 Task: Look for space in Kubinka, Russia from 7th July, 2023 to 15th July, 2023 for 6 adults in price range Rs.15000 to Rs.20000. Place can be entire place with 3 bedrooms having 3 beds and 3 bathrooms. Property type can be house, flat, guest house. Booking option can be shelf check-in. Required host language is English.
Action: Mouse moved to (427, 80)
Screenshot: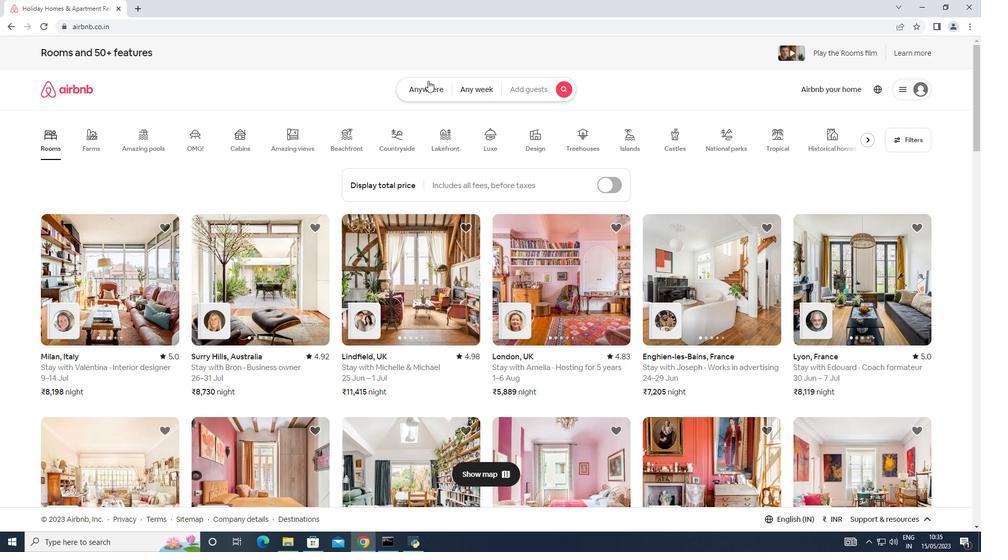 
Action: Mouse pressed left at (427, 80)
Screenshot: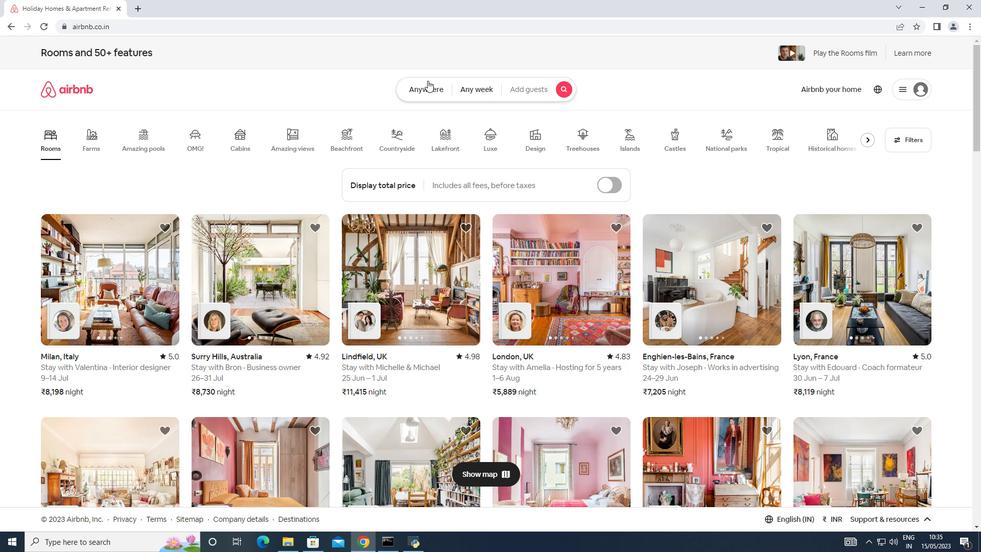 
Action: Mouse moved to (373, 118)
Screenshot: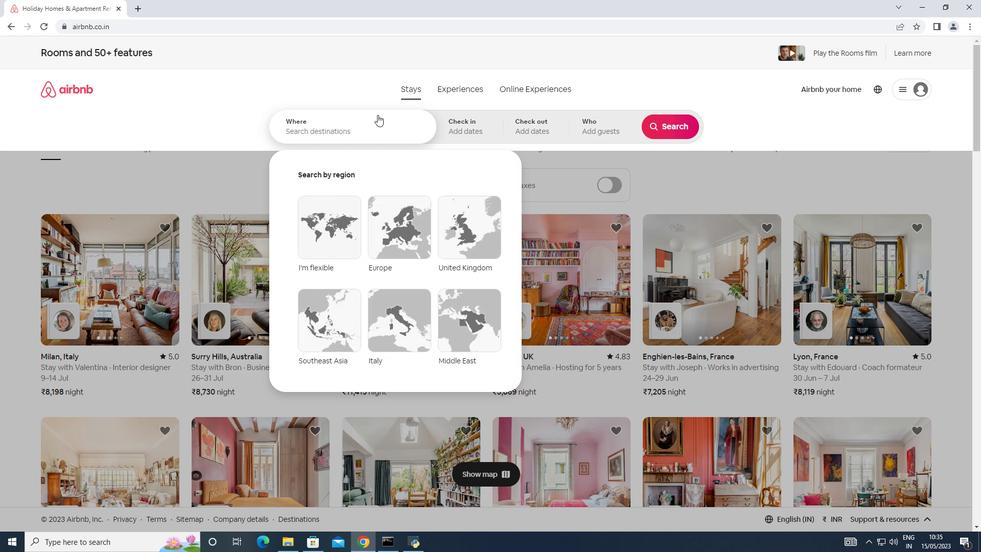 
Action: Mouse pressed left at (373, 118)
Screenshot: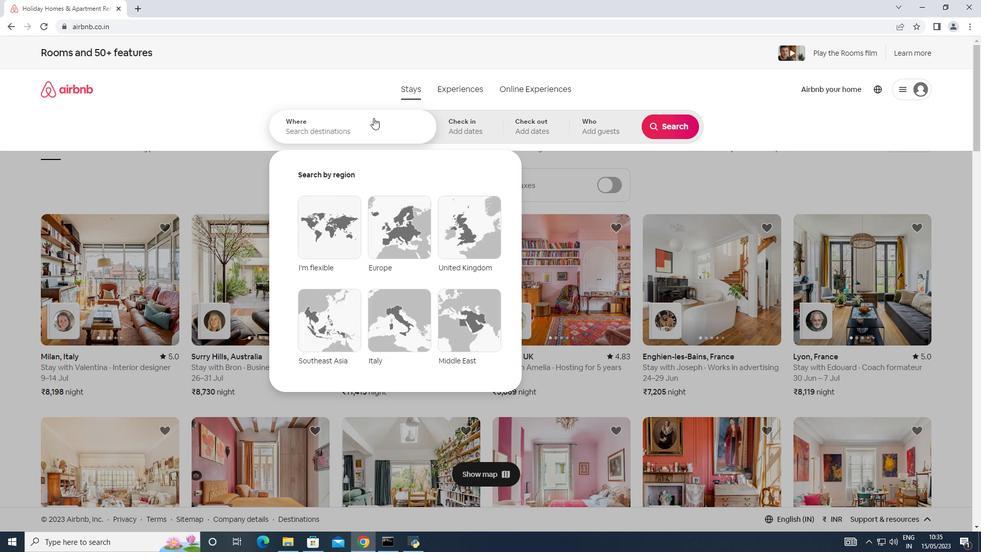 
Action: Mouse moved to (373, 118)
Screenshot: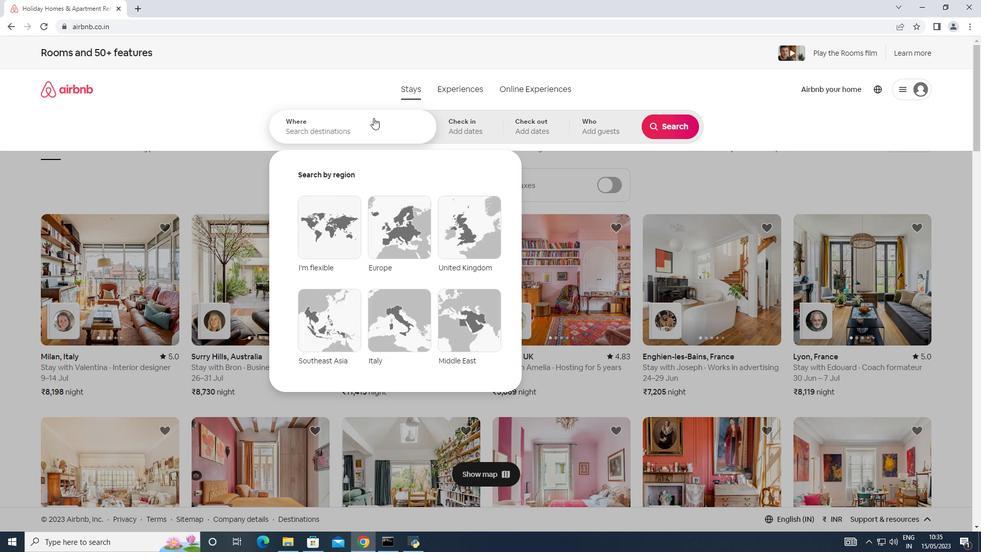 
Action: Key pressed <Key.shift>Kubinka,<Key.shift>Russia
Screenshot: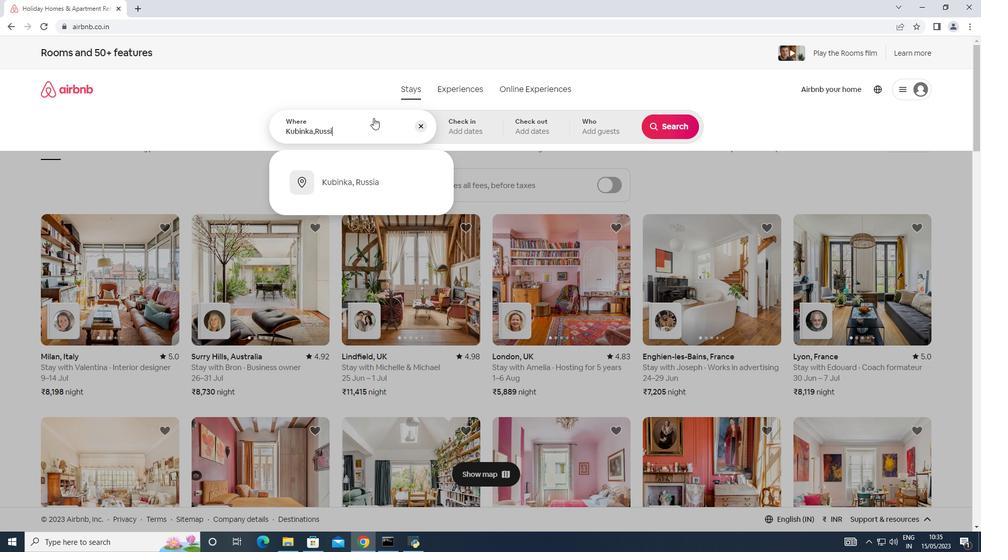 
Action: Mouse moved to (473, 128)
Screenshot: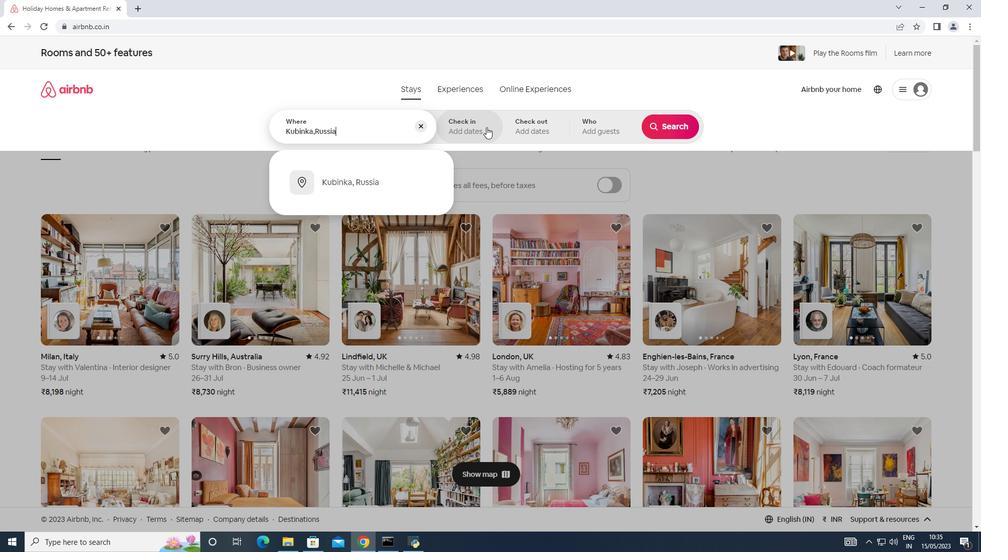 
Action: Mouse pressed left at (473, 128)
Screenshot: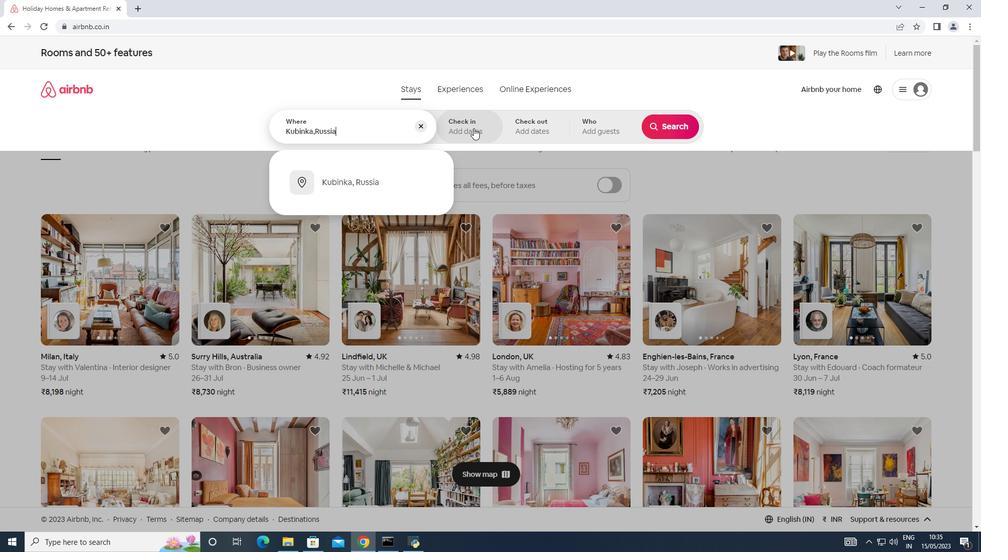 
Action: Mouse moved to (667, 210)
Screenshot: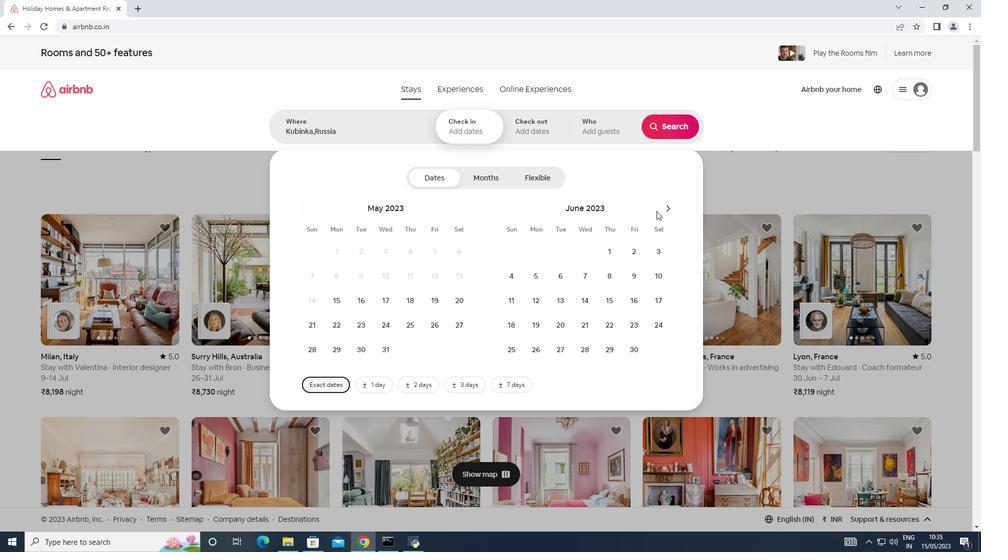 
Action: Mouse pressed left at (667, 210)
Screenshot: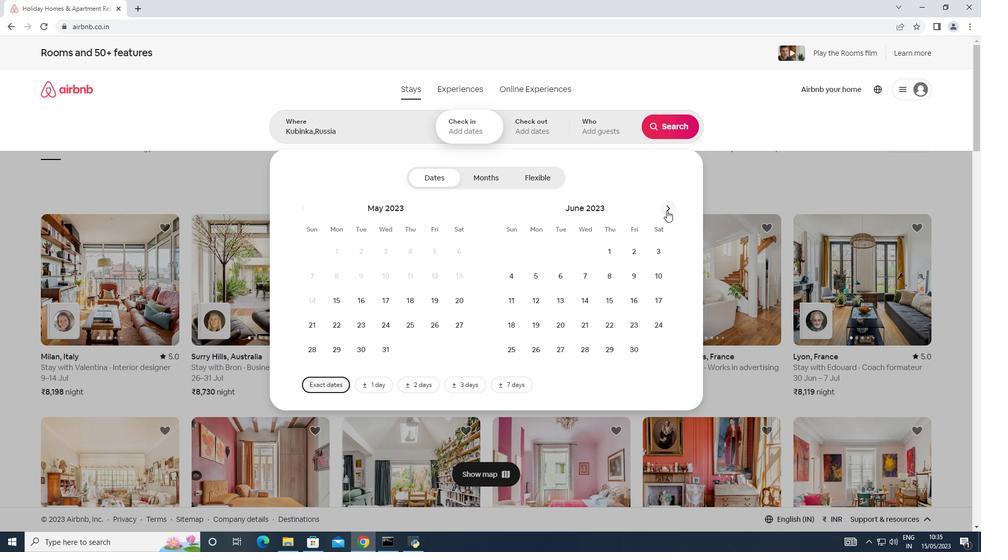 
Action: Mouse moved to (628, 270)
Screenshot: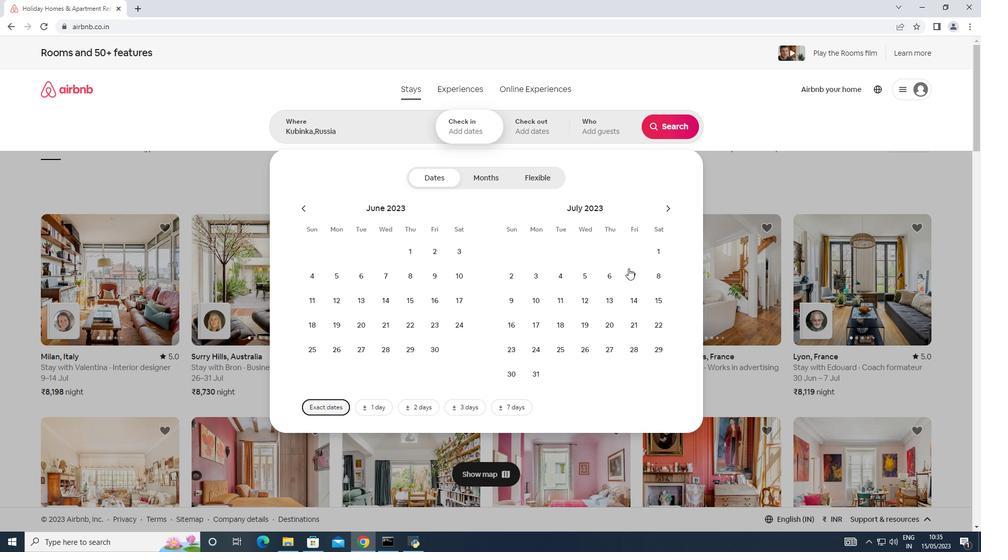 
Action: Mouse pressed left at (628, 270)
Screenshot: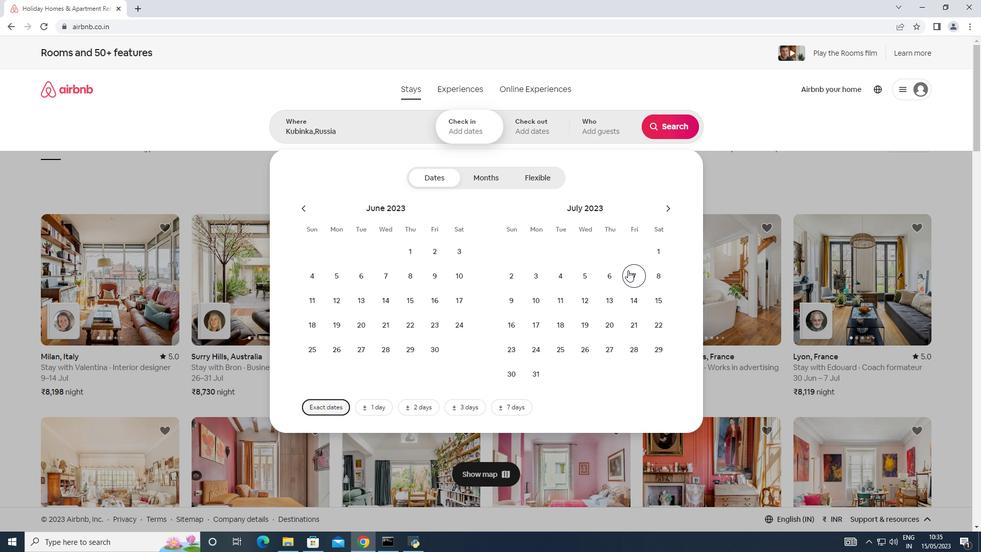 
Action: Mouse moved to (655, 301)
Screenshot: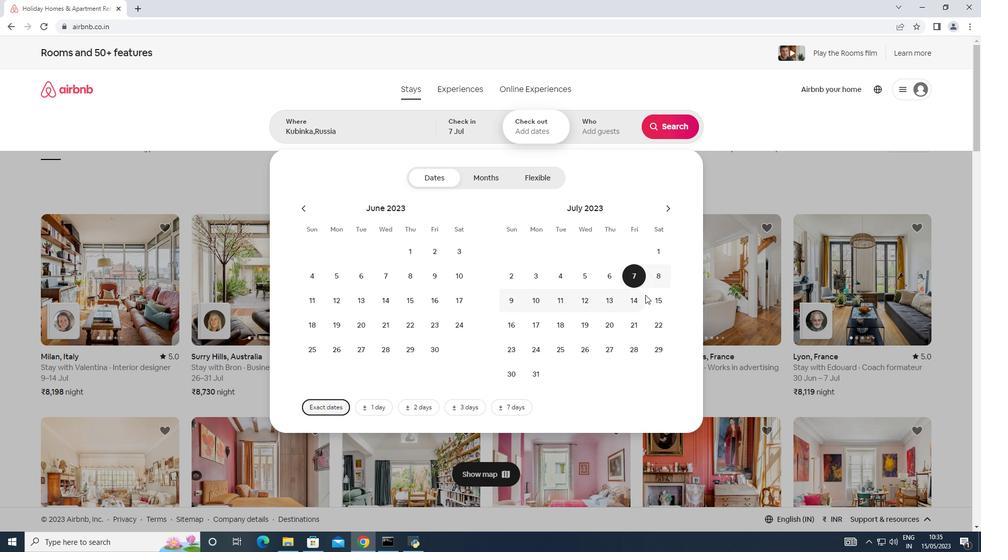 
Action: Mouse pressed left at (655, 301)
Screenshot: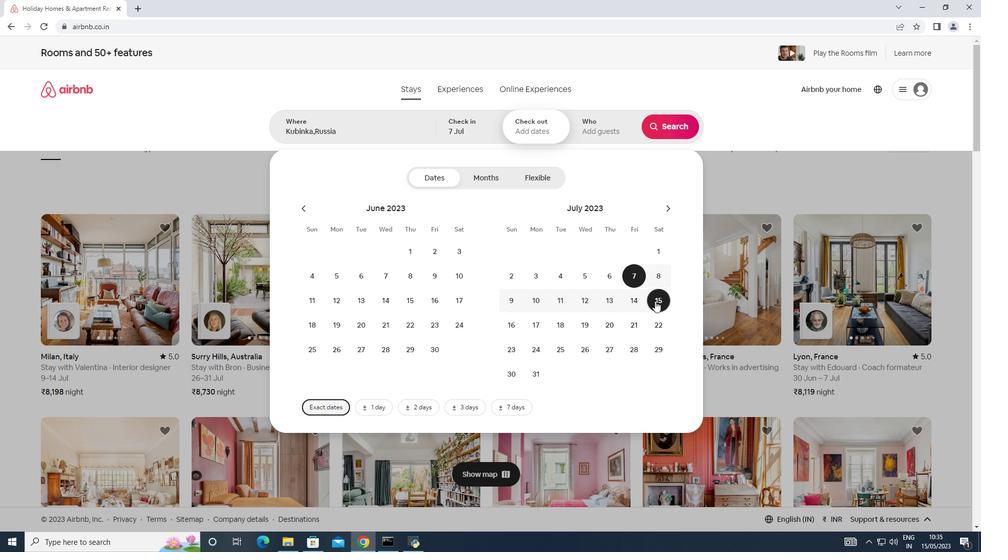 
Action: Mouse moved to (612, 133)
Screenshot: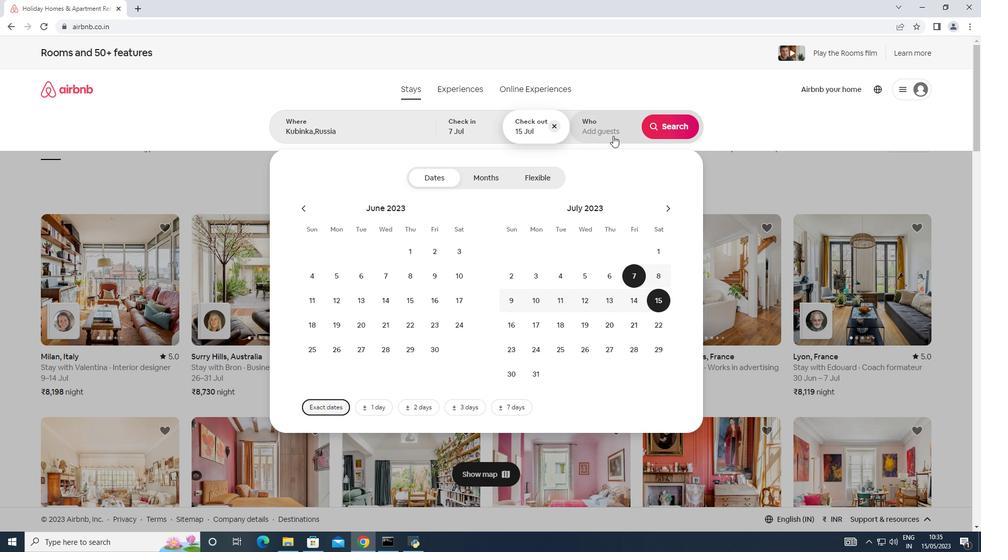 
Action: Mouse pressed left at (612, 133)
Screenshot: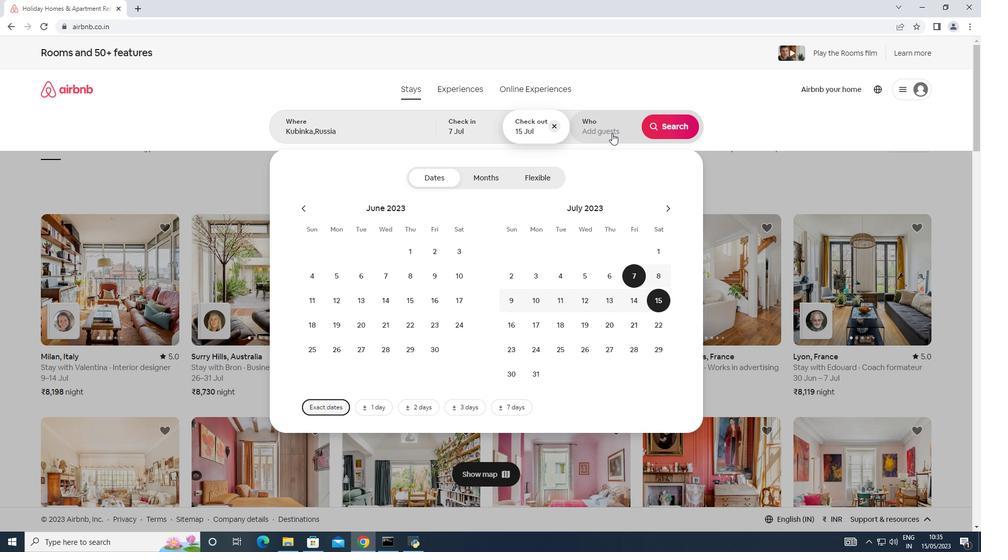 
Action: Mouse moved to (674, 185)
Screenshot: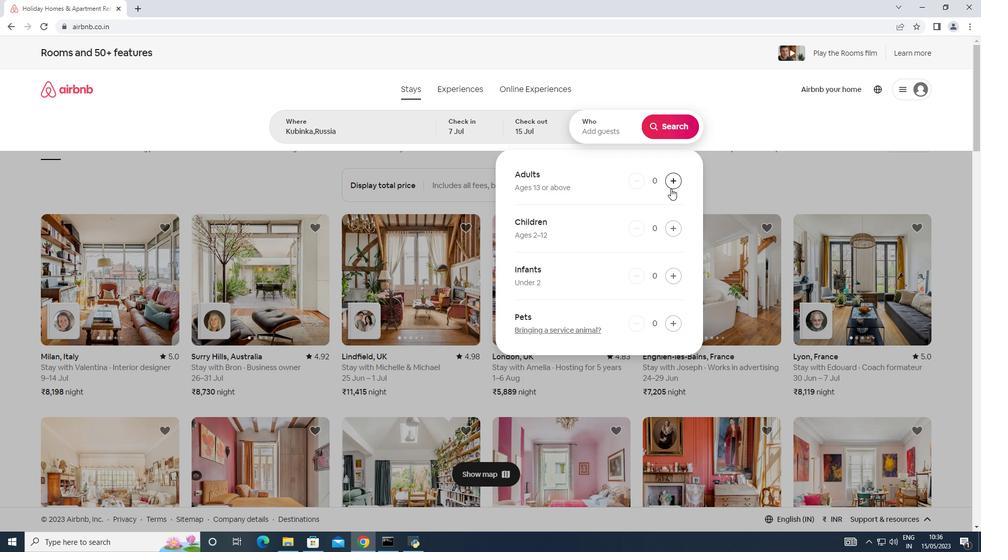 
Action: Mouse pressed left at (674, 185)
Screenshot: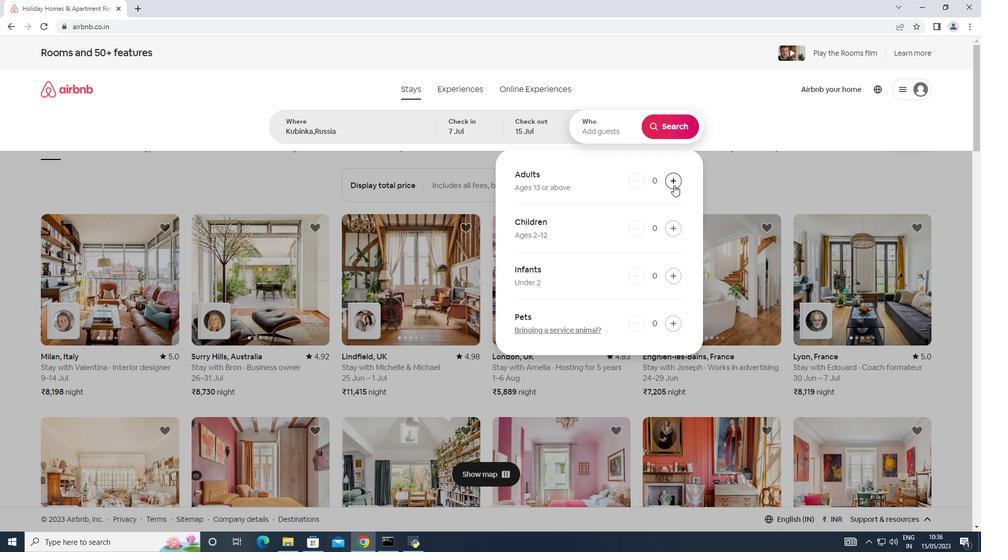 
Action: Mouse pressed left at (674, 185)
Screenshot: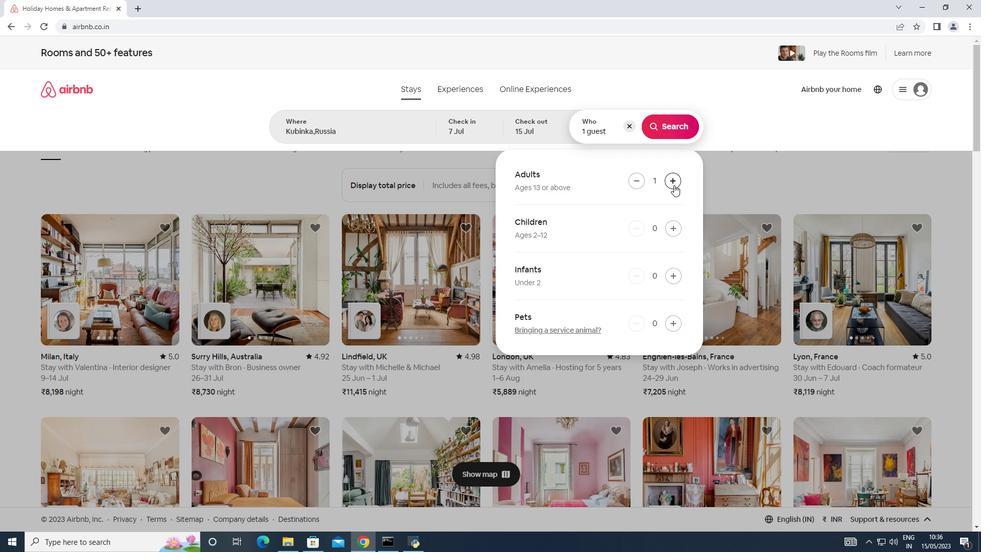 
Action: Mouse pressed left at (674, 185)
Screenshot: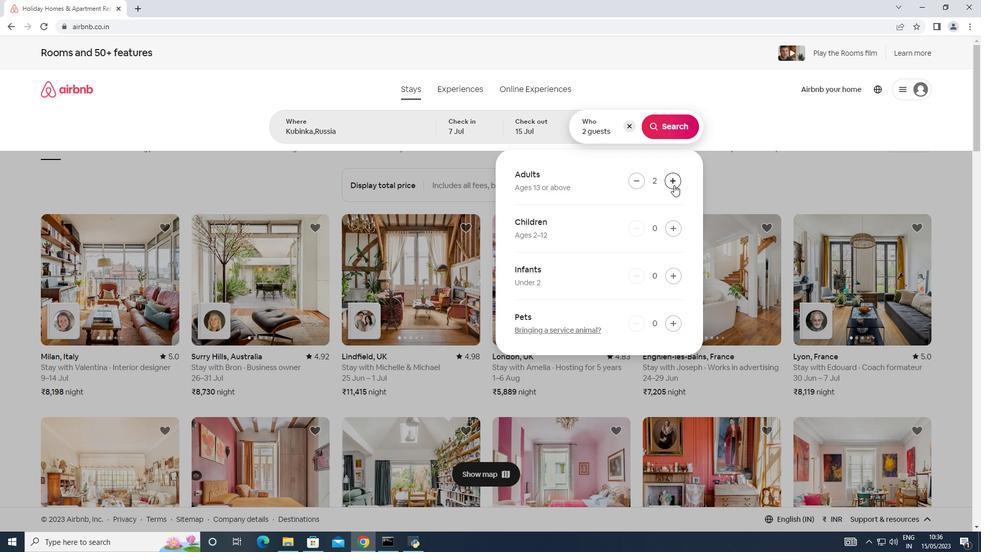 
Action: Mouse pressed left at (674, 185)
Screenshot: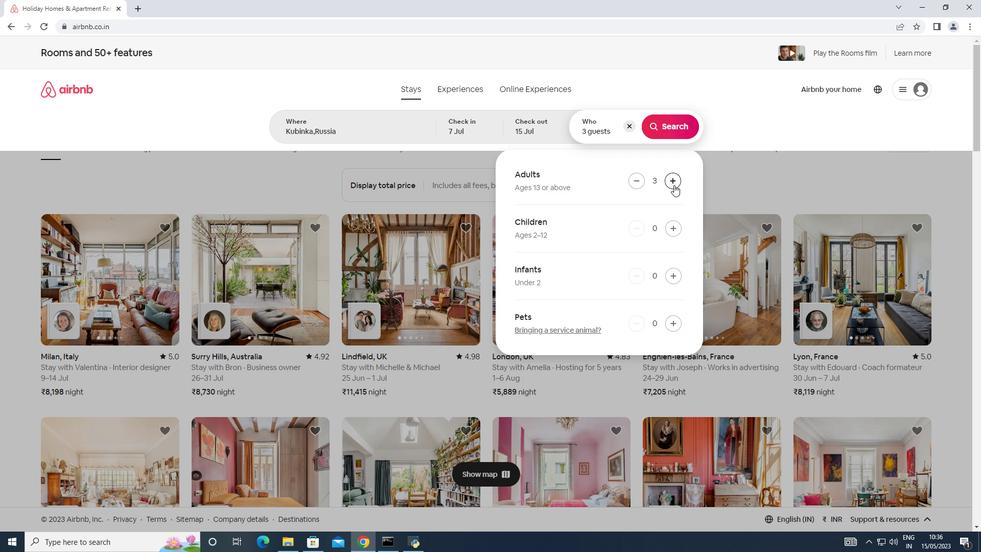 
Action: Mouse pressed left at (674, 185)
Screenshot: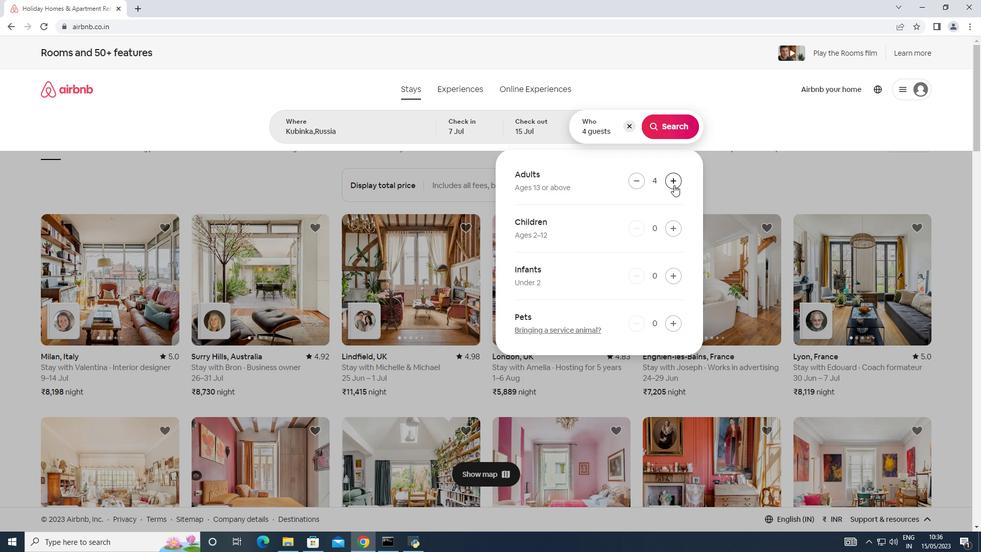 
Action: Mouse pressed left at (674, 185)
Screenshot: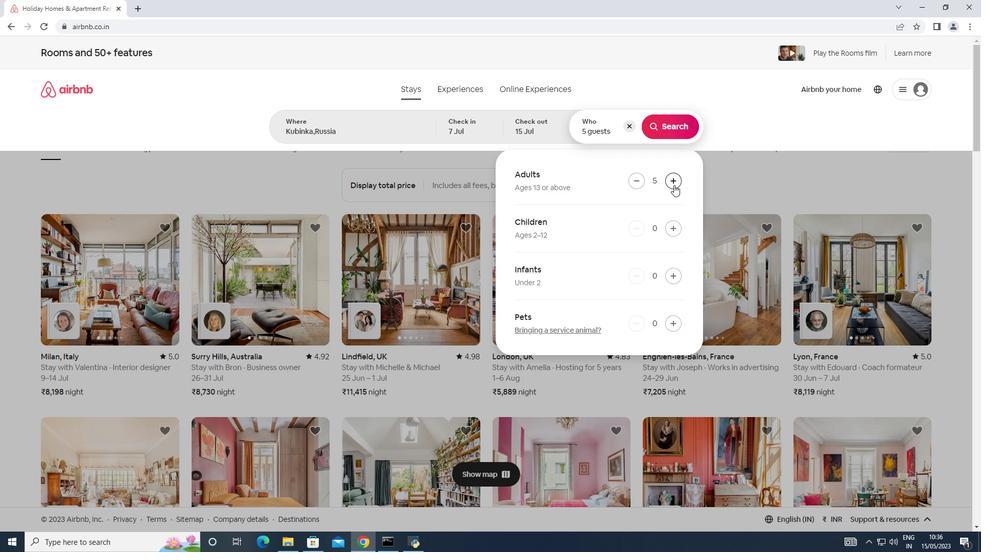 
Action: Mouse moved to (669, 126)
Screenshot: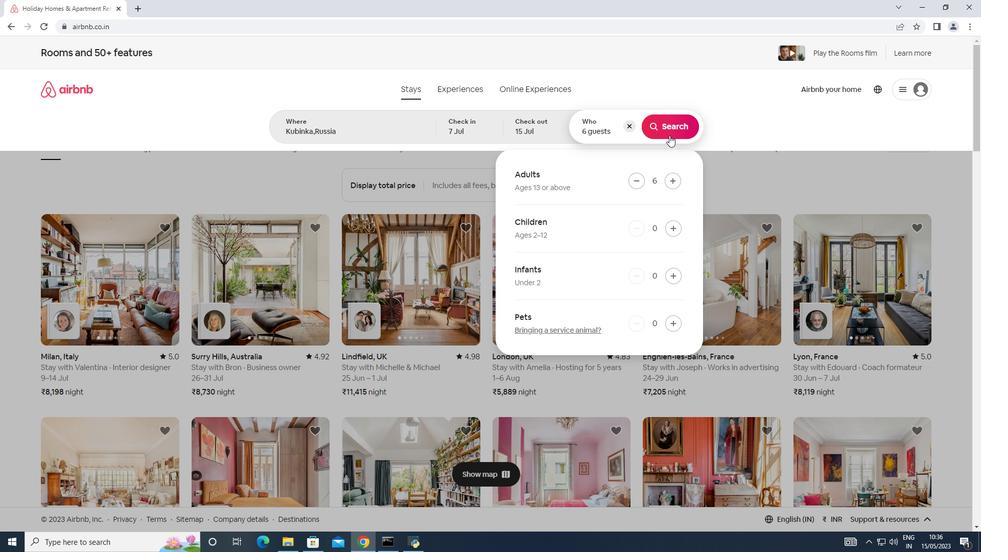 
Action: Mouse pressed left at (669, 126)
Screenshot: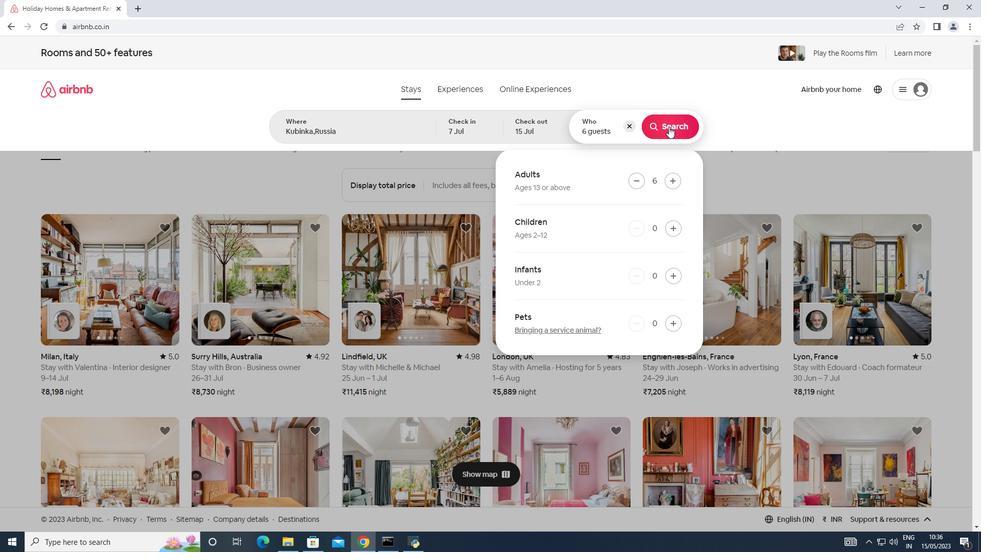 
Action: Mouse moved to (932, 91)
Screenshot: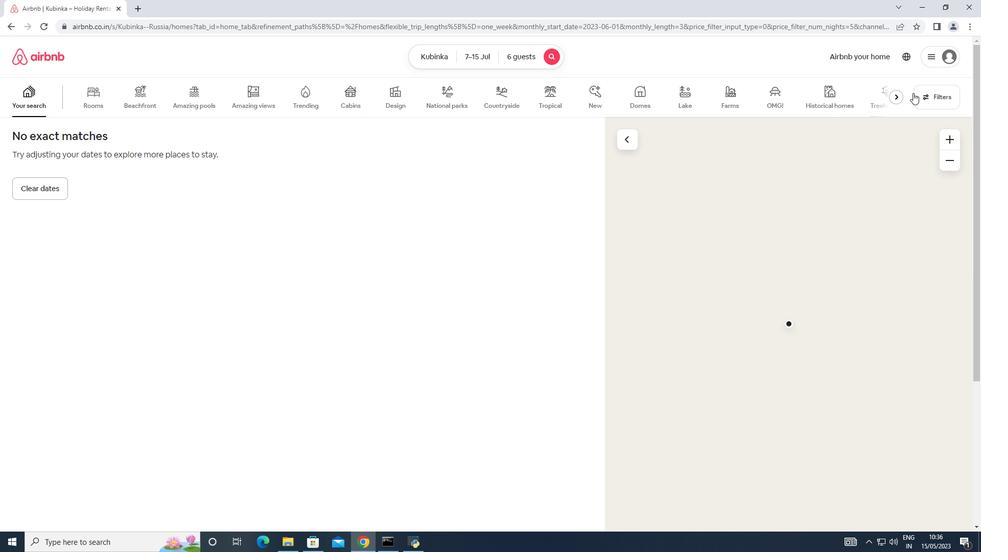
Action: Mouse pressed left at (932, 91)
Screenshot: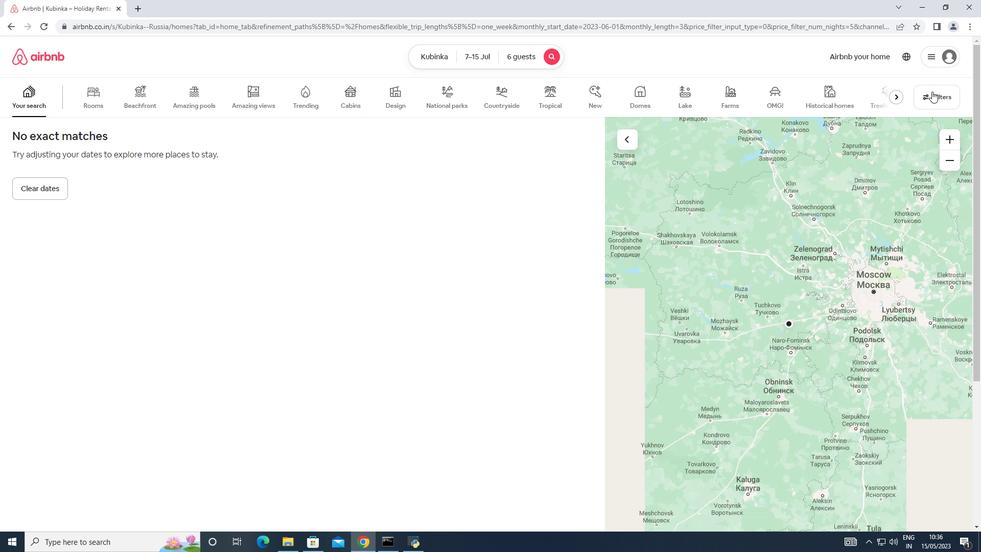 
Action: Mouse moved to (357, 350)
Screenshot: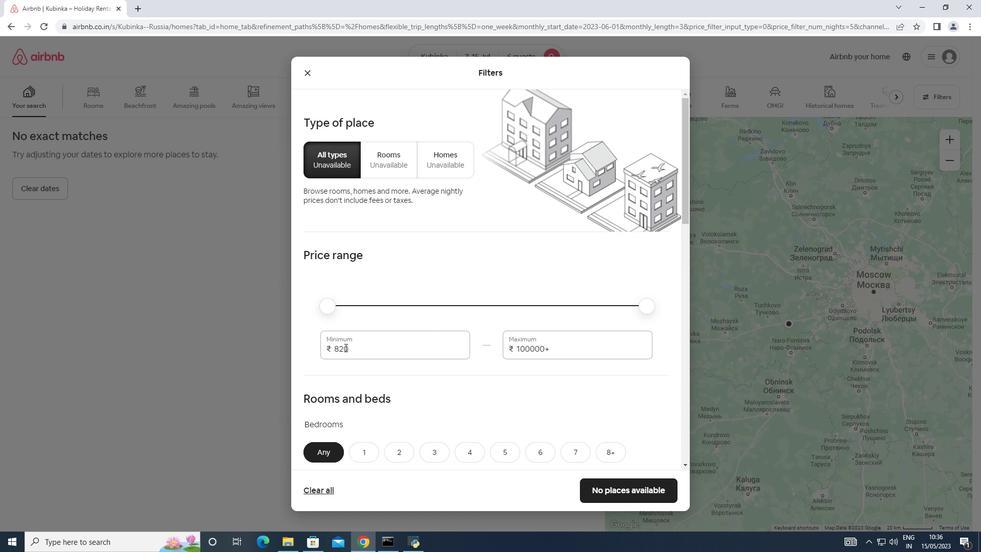 
Action: Mouse pressed left at (357, 350)
Screenshot: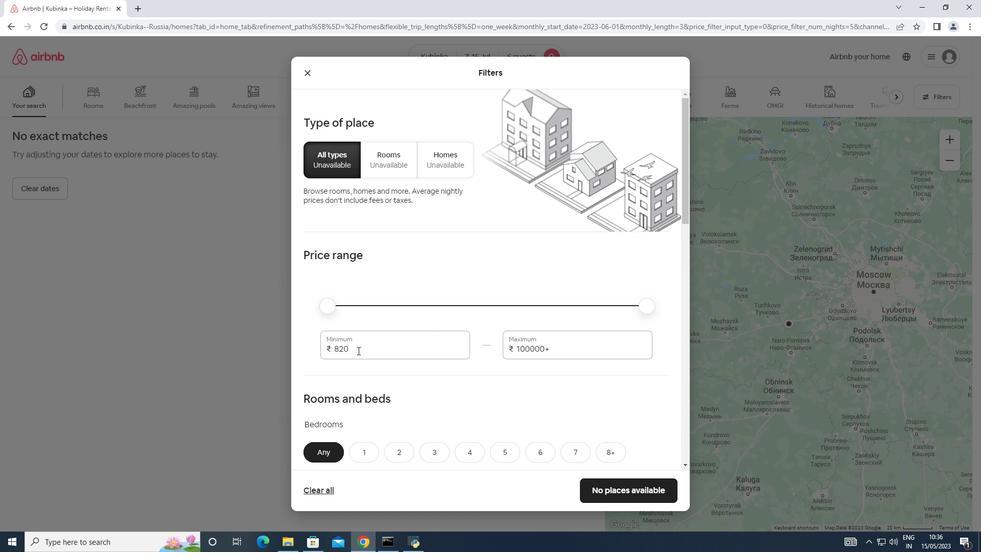 
Action: Mouse moved to (324, 350)
Screenshot: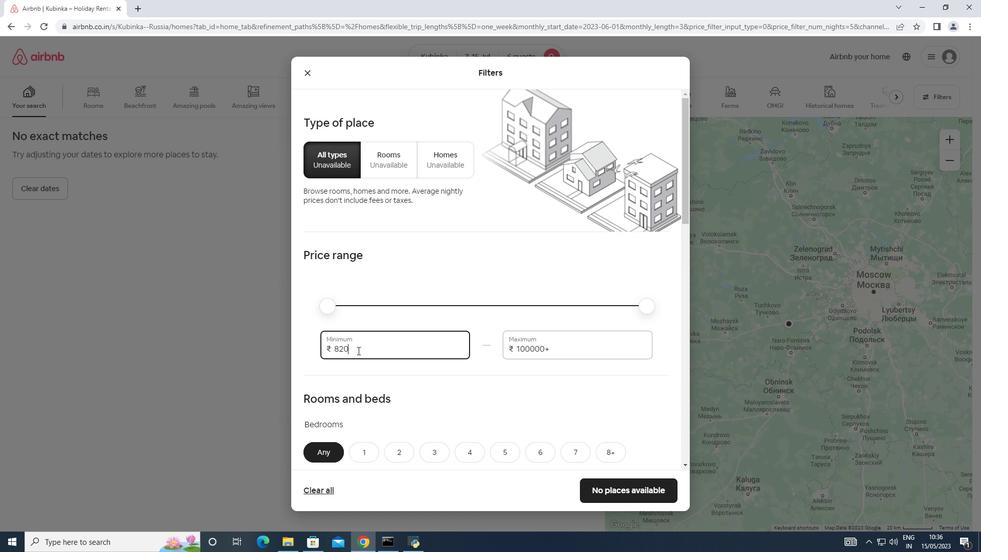 
Action: Key pressed 15000
Screenshot: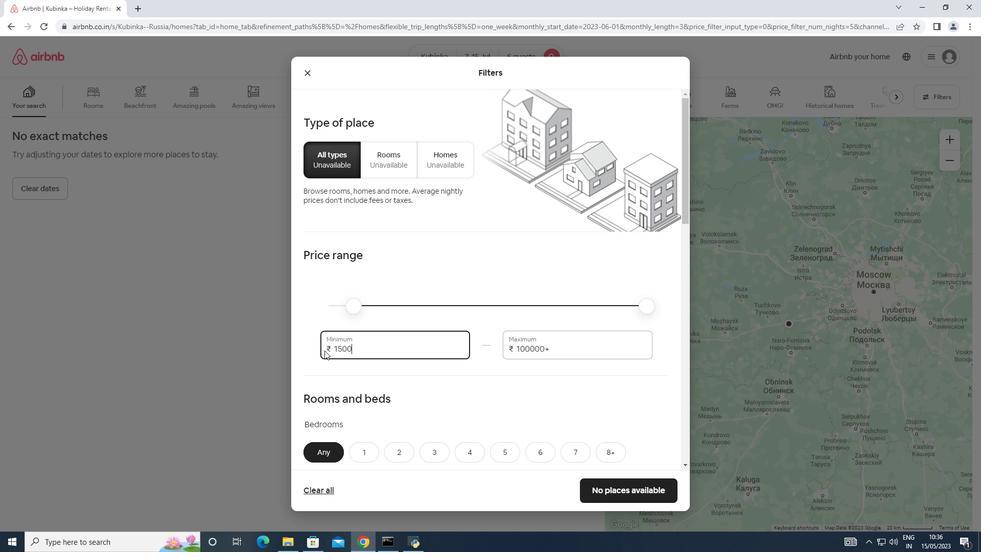 
Action: Mouse moved to (561, 352)
Screenshot: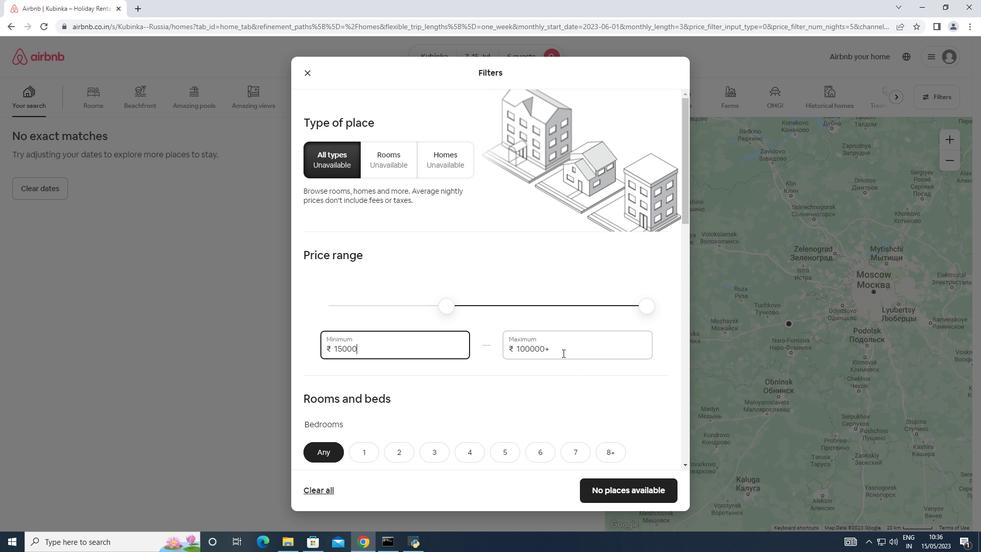 
Action: Mouse pressed left at (561, 352)
Screenshot: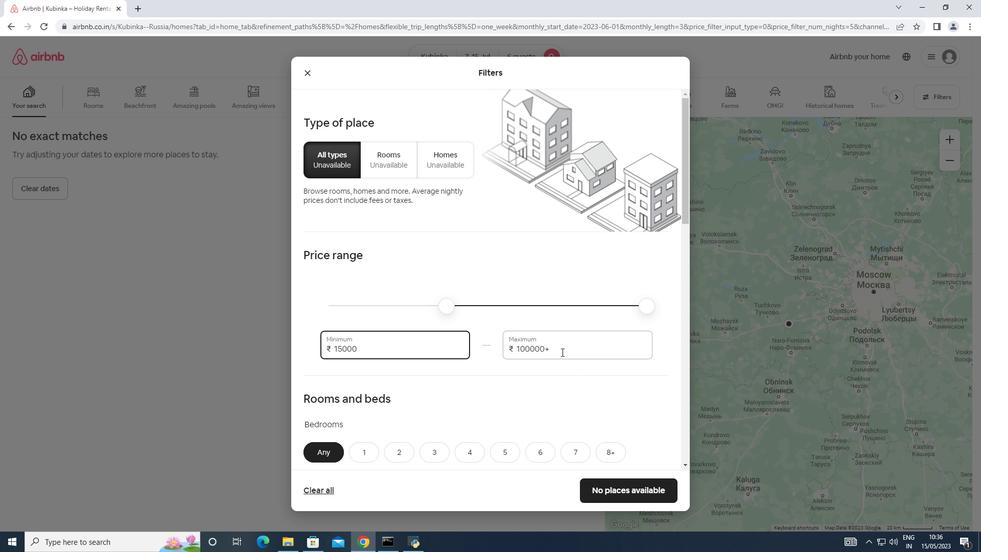 
Action: Mouse moved to (507, 351)
Screenshot: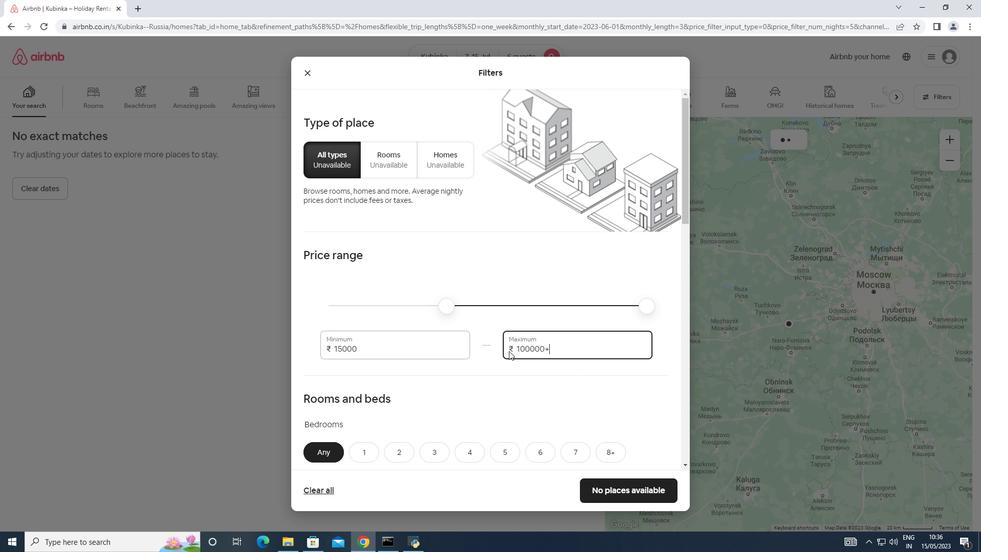 
Action: Mouse pressed left at (507, 351)
Screenshot: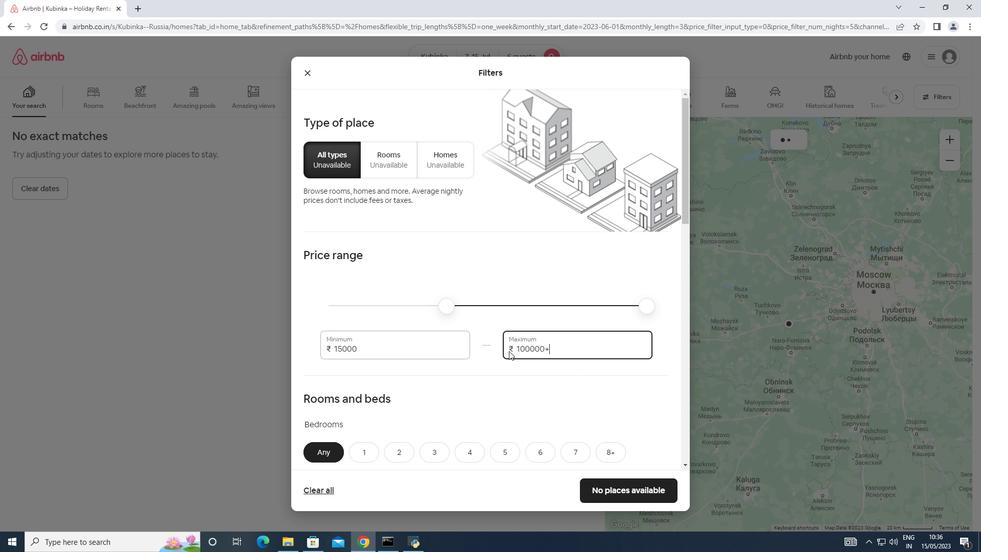 
Action: Key pressed 20000
Screenshot: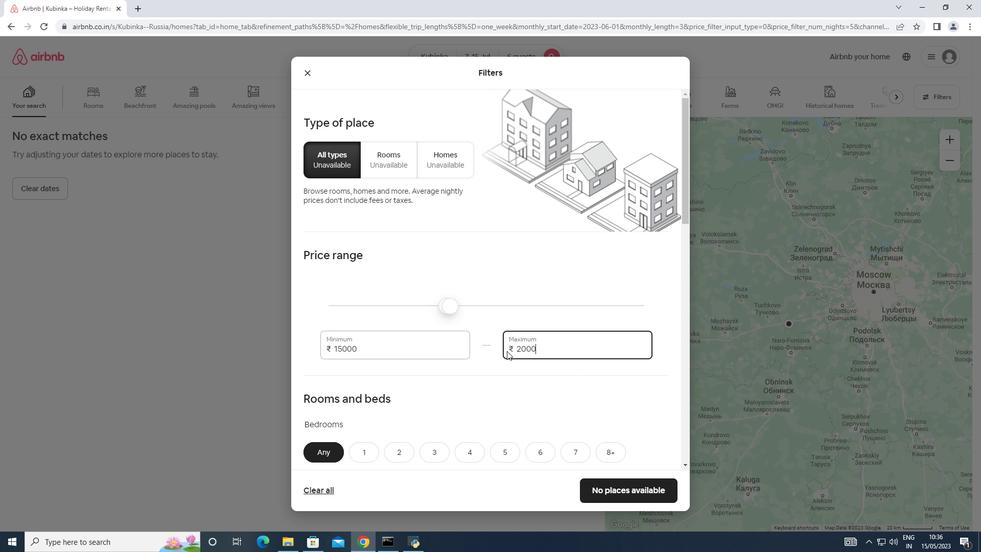 
Action: Mouse scrolled (507, 350) with delta (0, 0)
Screenshot: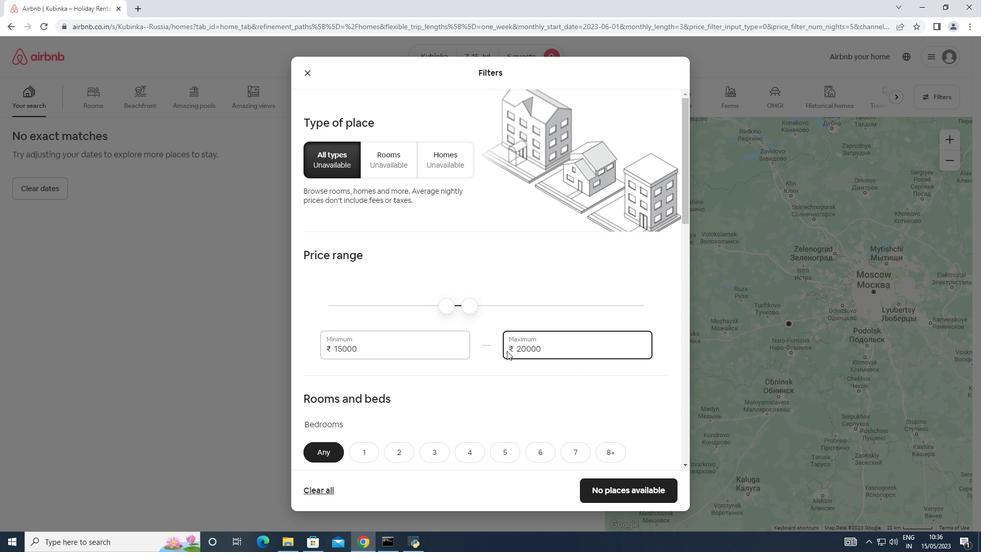 
Action: Mouse scrolled (507, 350) with delta (0, 0)
Screenshot: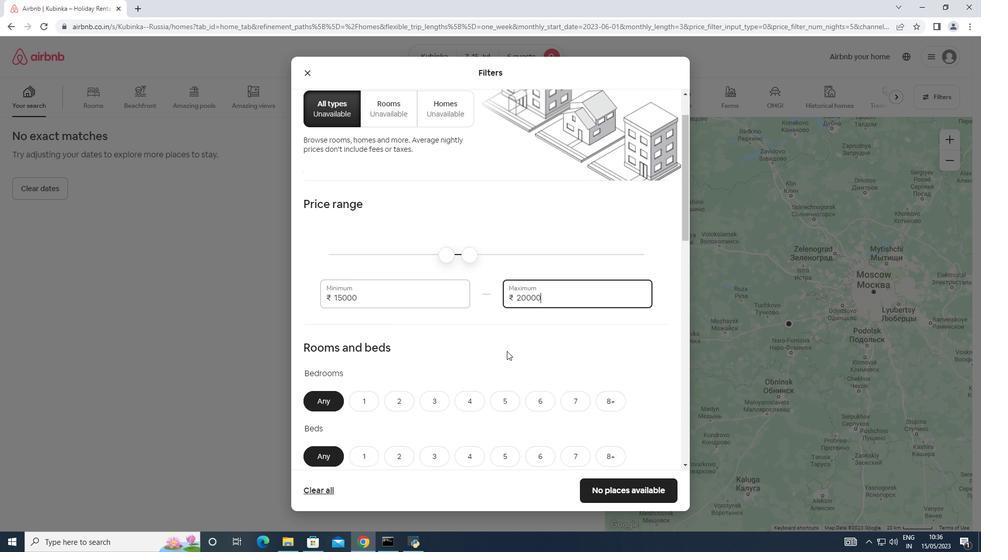 
Action: Mouse scrolled (507, 350) with delta (0, 0)
Screenshot: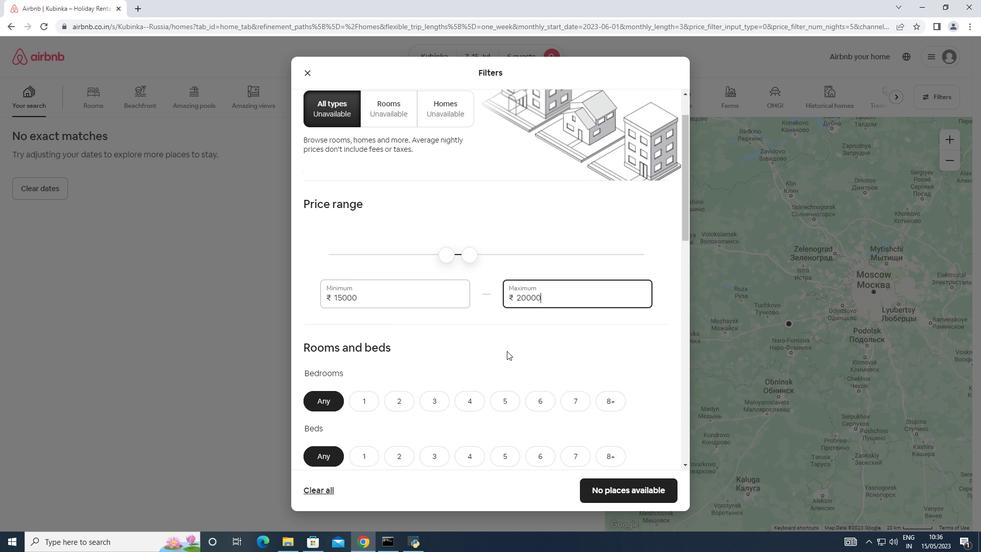 
Action: Mouse scrolled (507, 350) with delta (0, 0)
Screenshot: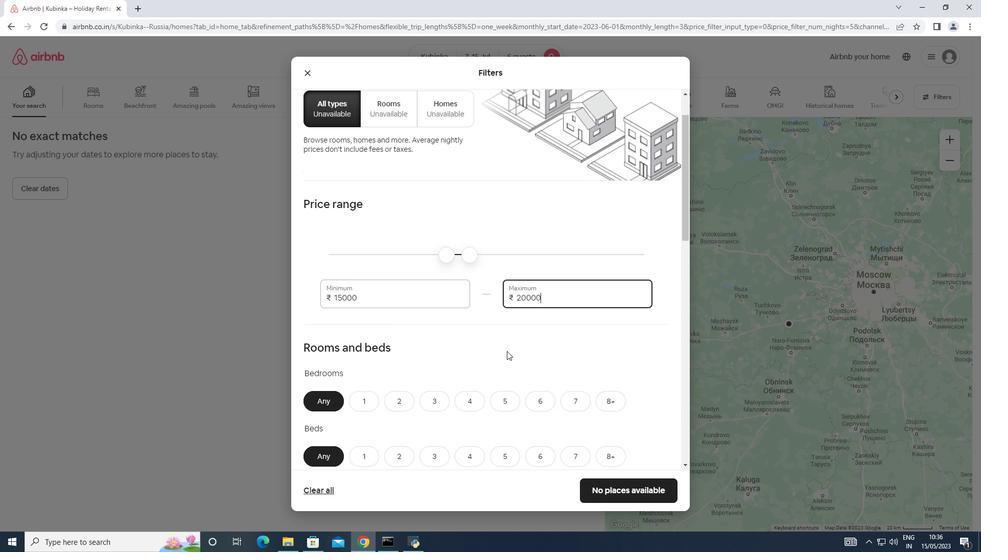 
Action: Mouse moved to (441, 247)
Screenshot: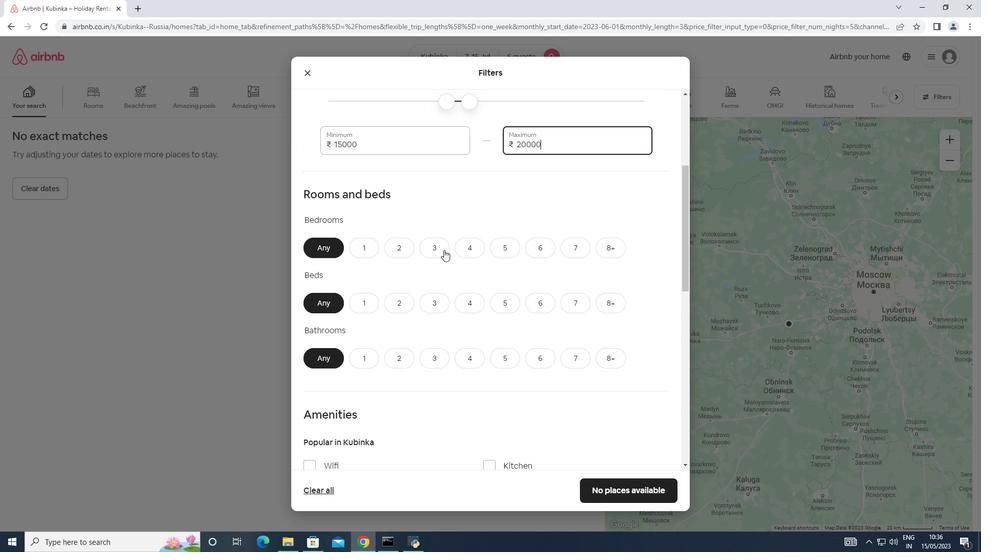 
Action: Mouse pressed left at (441, 247)
Screenshot: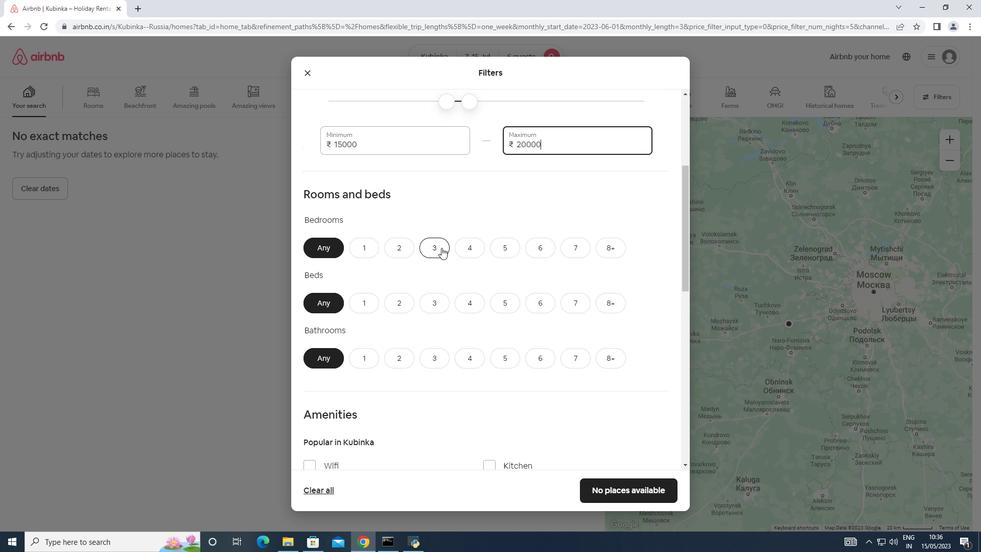 
Action: Mouse moved to (429, 293)
Screenshot: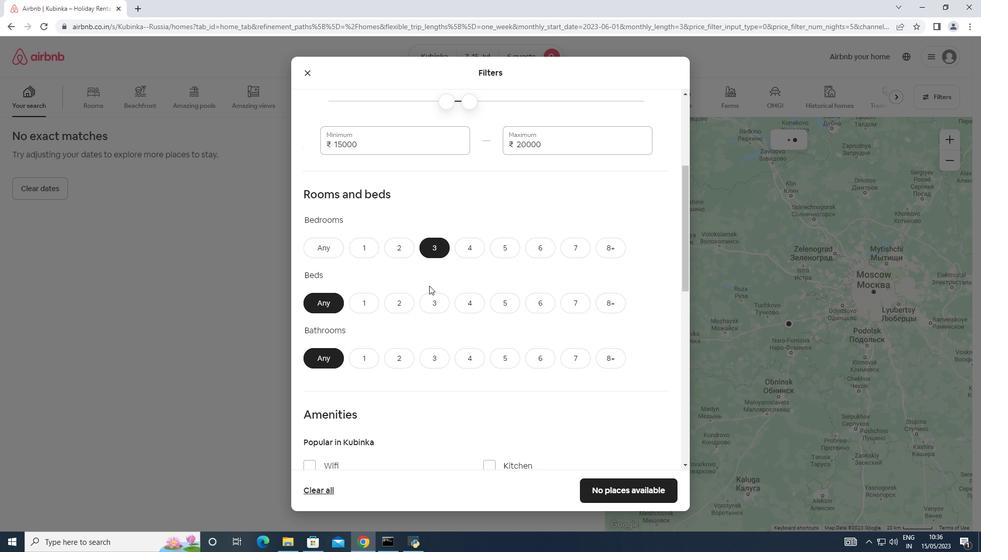 
Action: Mouse pressed left at (429, 293)
Screenshot: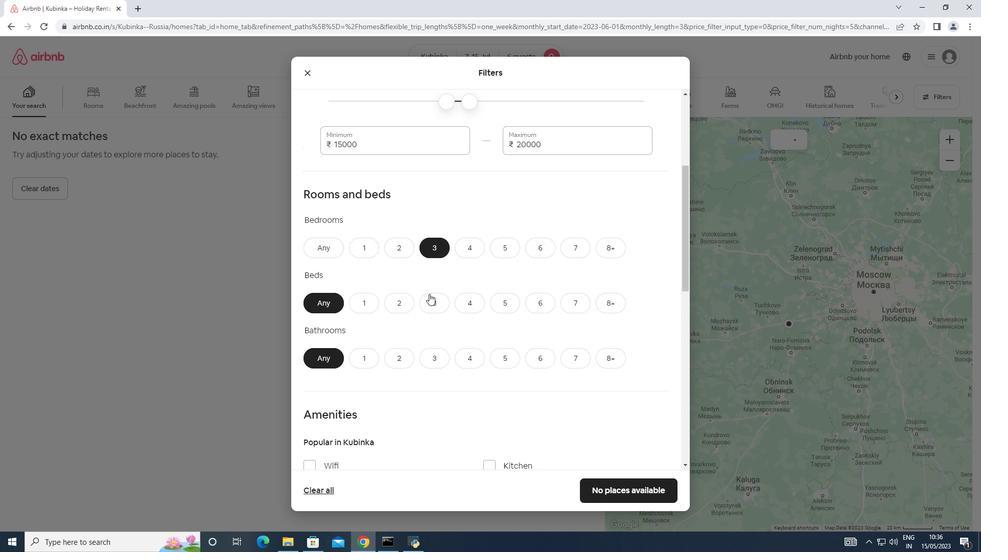 
Action: Mouse moved to (434, 351)
Screenshot: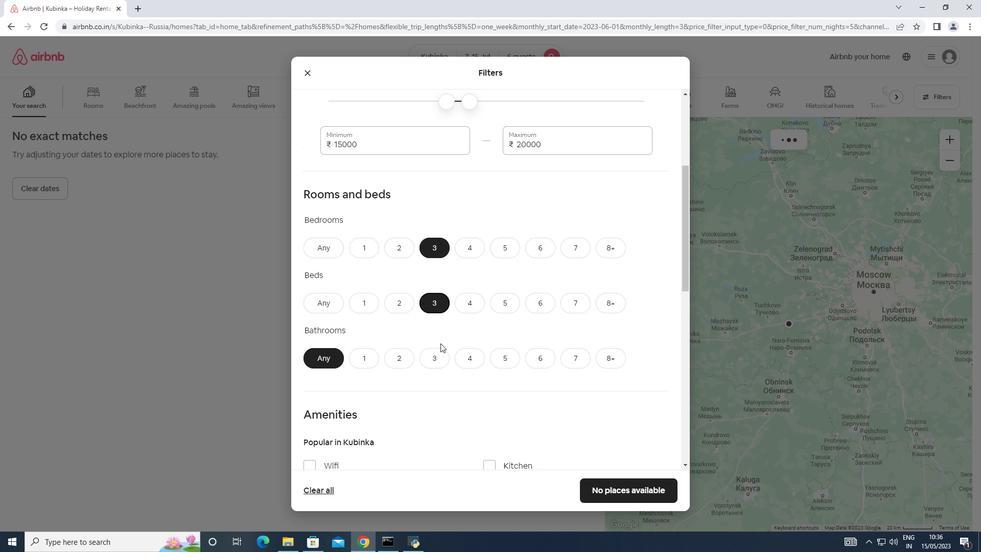 
Action: Mouse pressed left at (434, 351)
Screenshot: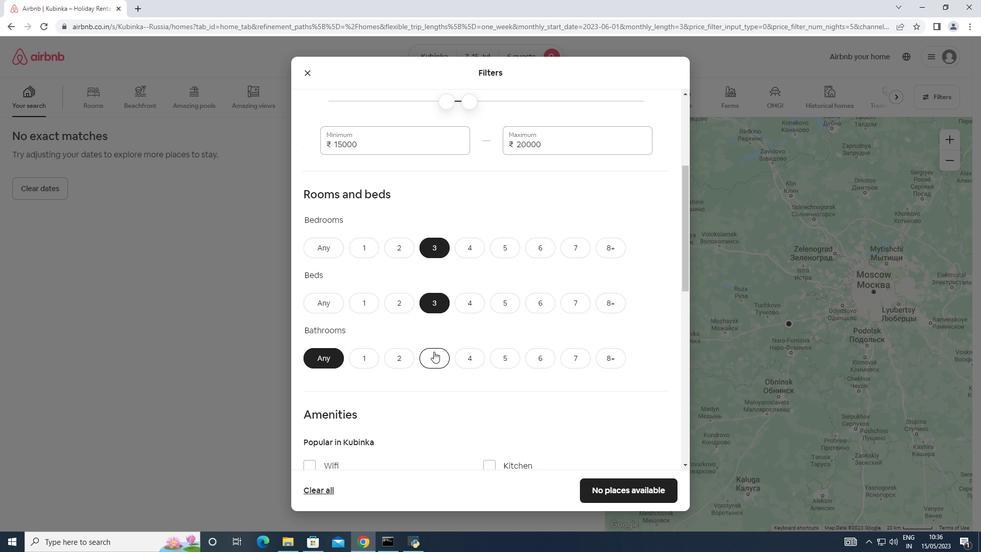 
Action: Mouse scrolled (434, 351) with delta (0, 0)
Screenshot: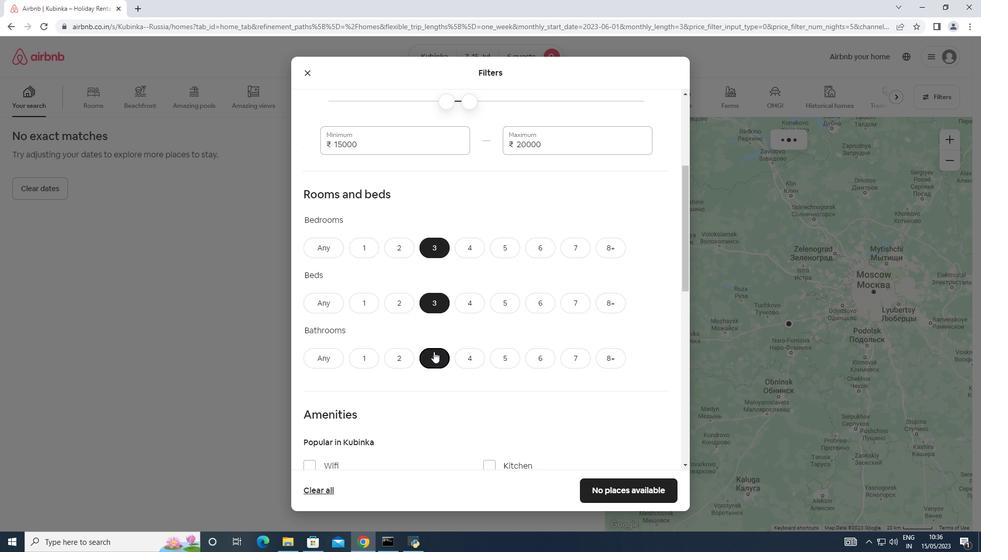
Action: Mouse scrolled (434, 351) with delta (0, 0)
Screenshot: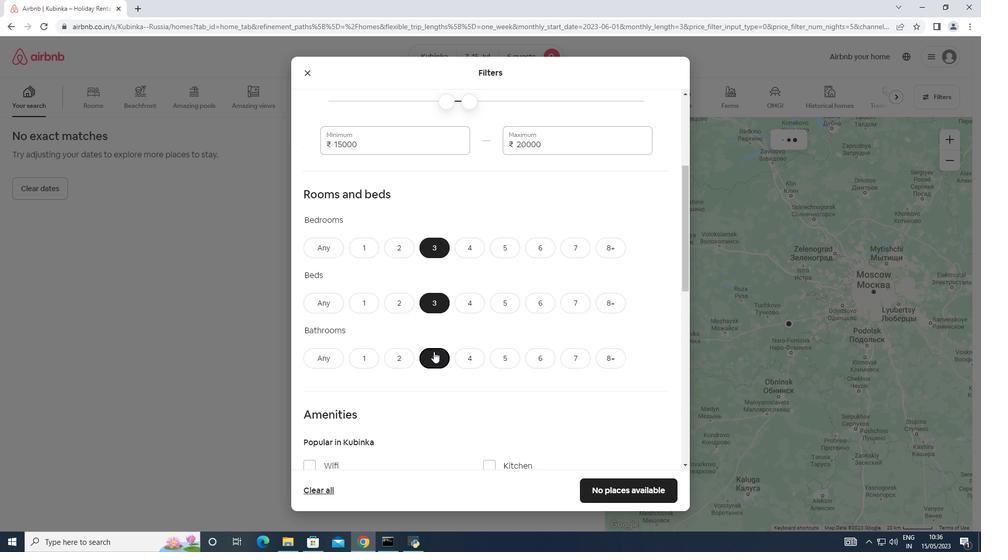 
Action: Mouse scrolled (434, 351) with delta (0, 0)
Screenshot: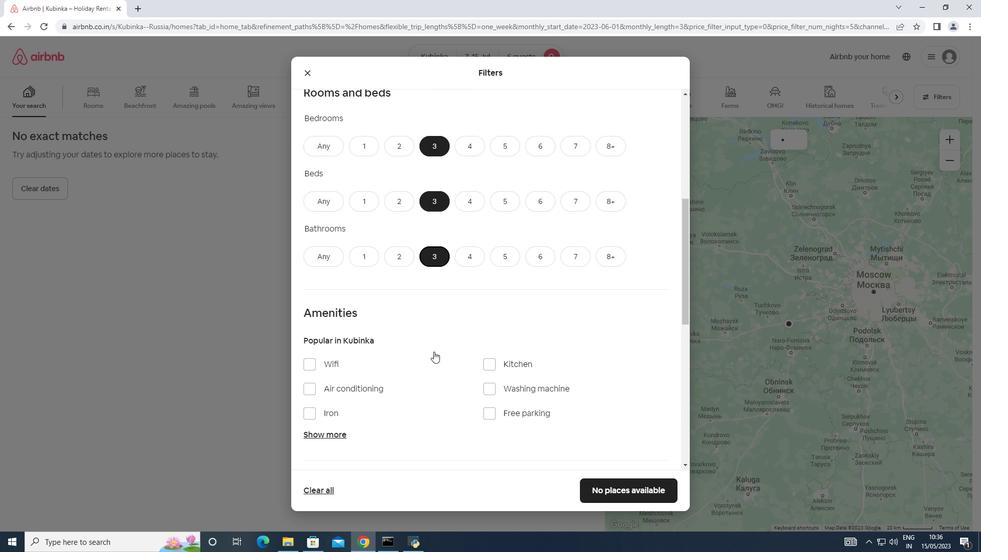 
Action: Mouse scrolled (434, 351) with delta (0, 0)
Screenshot: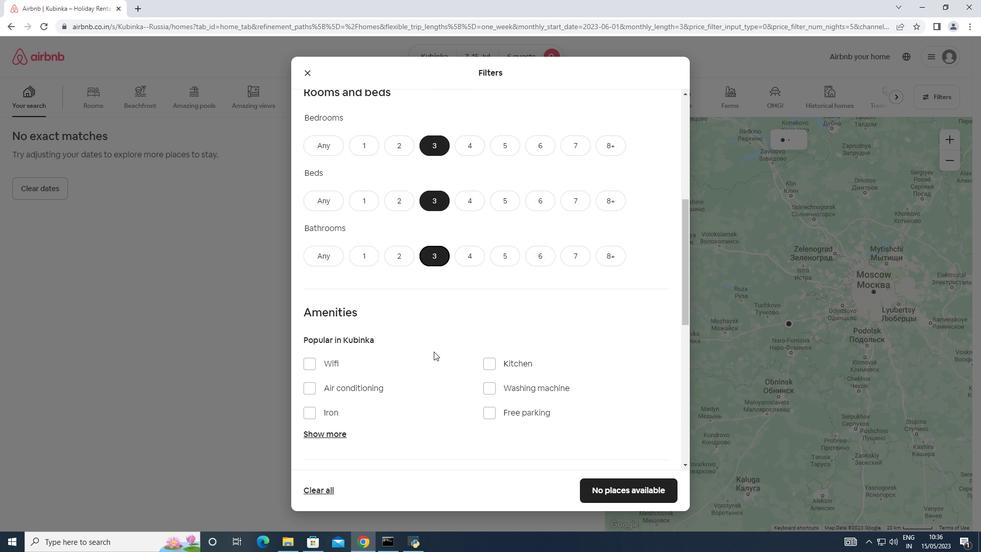 
Action: Mouse scrolled (434, 351) with delta (0, 0)
Screenshot: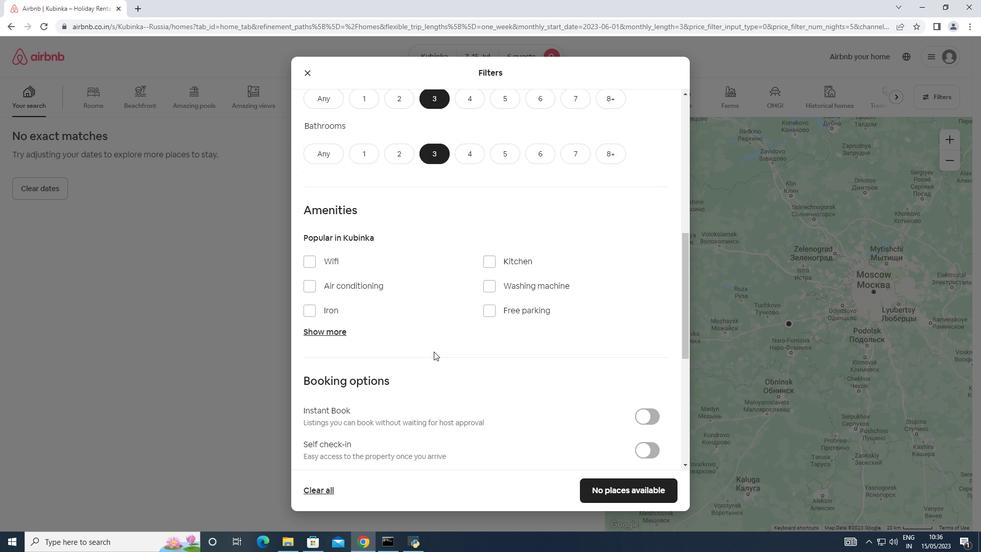 
Action: Mouse scrolled (434, 351) with delta (0, 0)
Screenshot: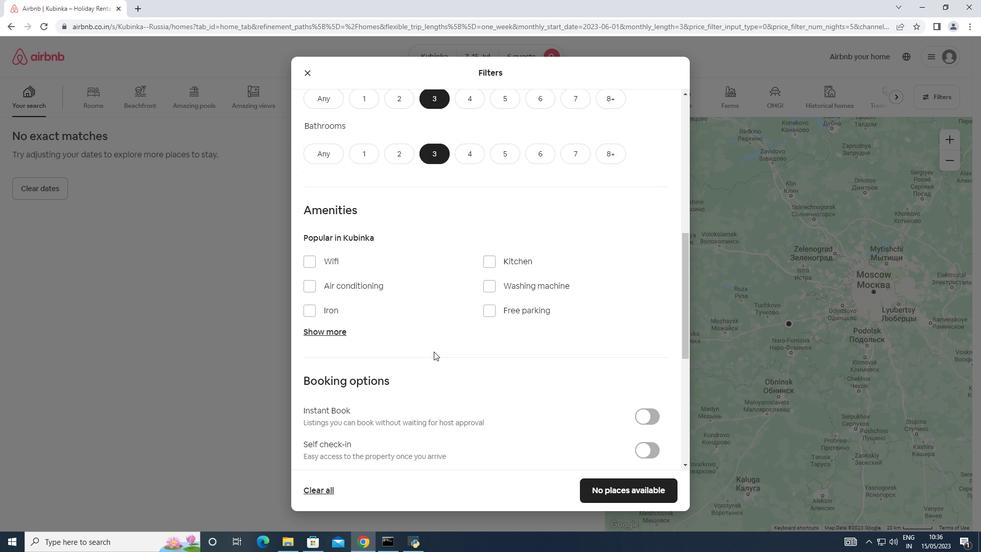 
Action: Mouse scrolled (434, 351) with delta (0, 0)
Screenshot: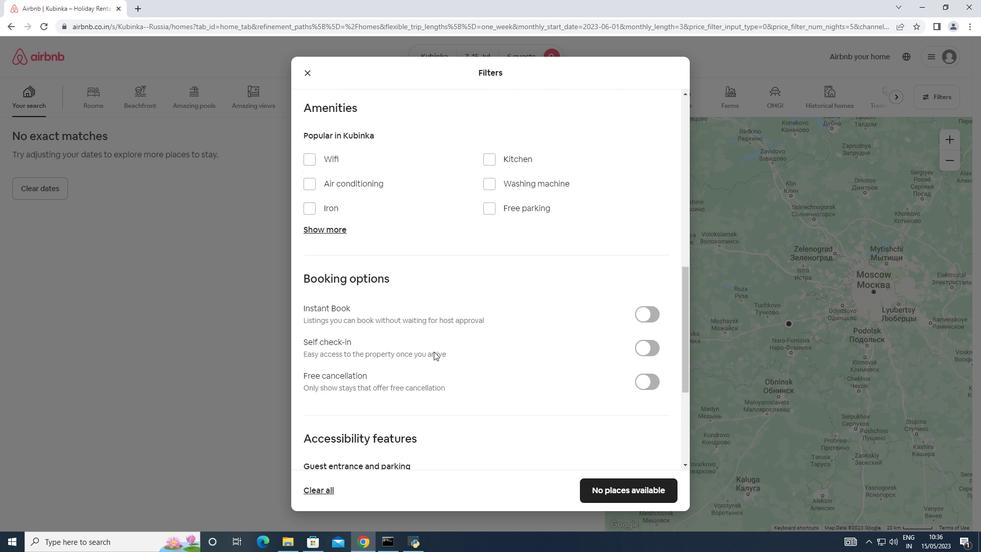 
Action: Mouse scrolled (434, 351) with delta (0, 0)
Screenshot: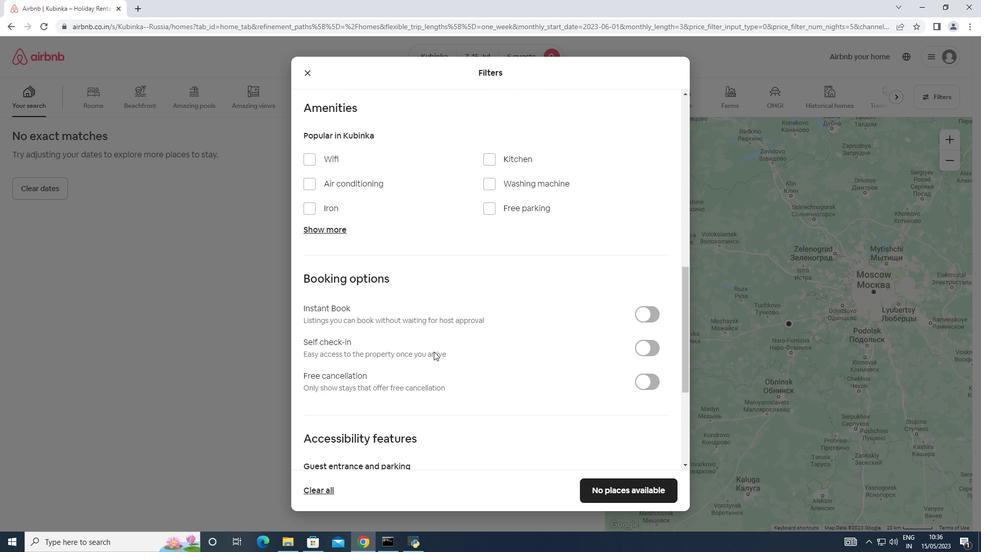 
Action: Mouse moved to (647, 250)
Screenshot: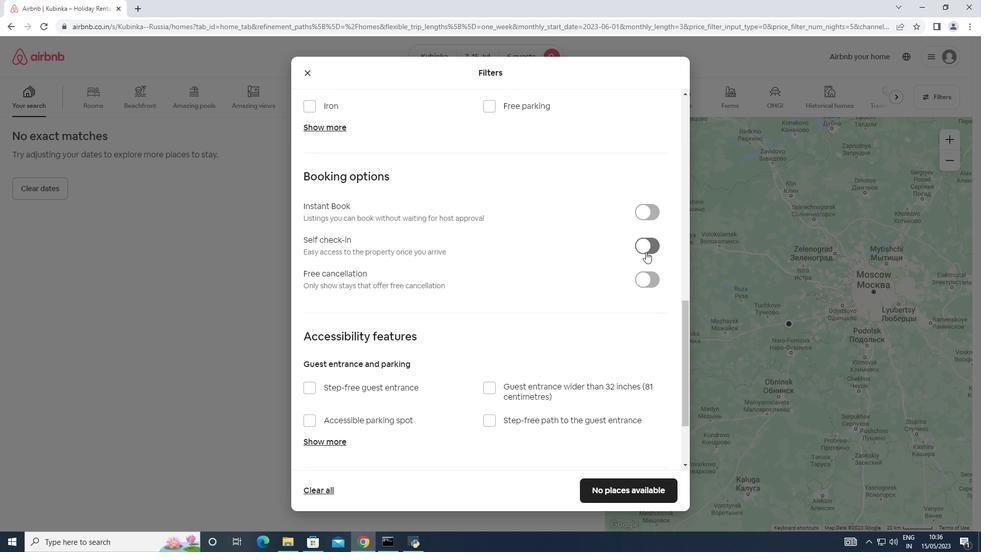 
Action: Mouse pressed left at (647, 250)
Screenshot: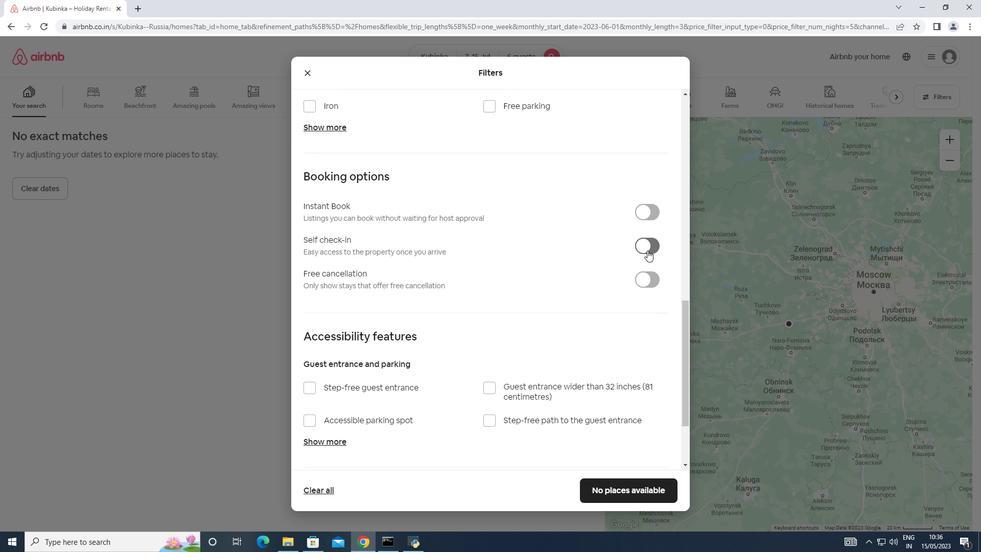 
Action: Mouse moved to (438, 331)
Screenshot: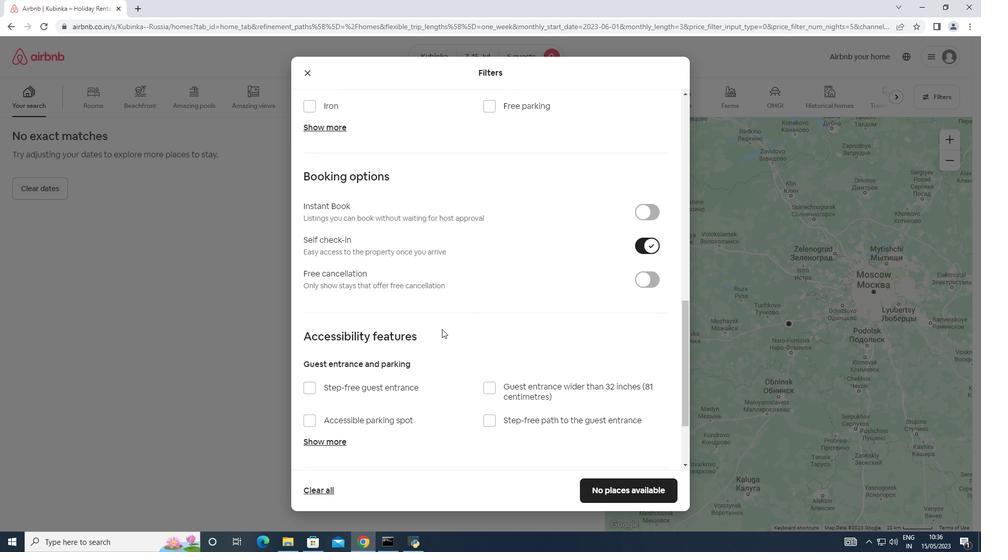 
Action: Mouse scrolled (438, 330) with delta (0, 0)
Screenshot: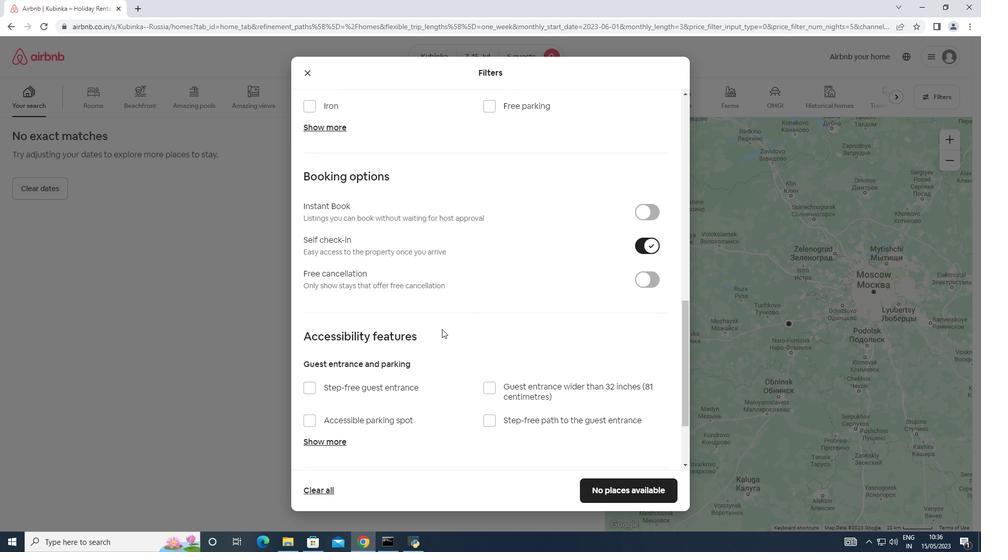 
Action: Mouse scrolled (438, 330) with delta (0, 0)
Screenshot: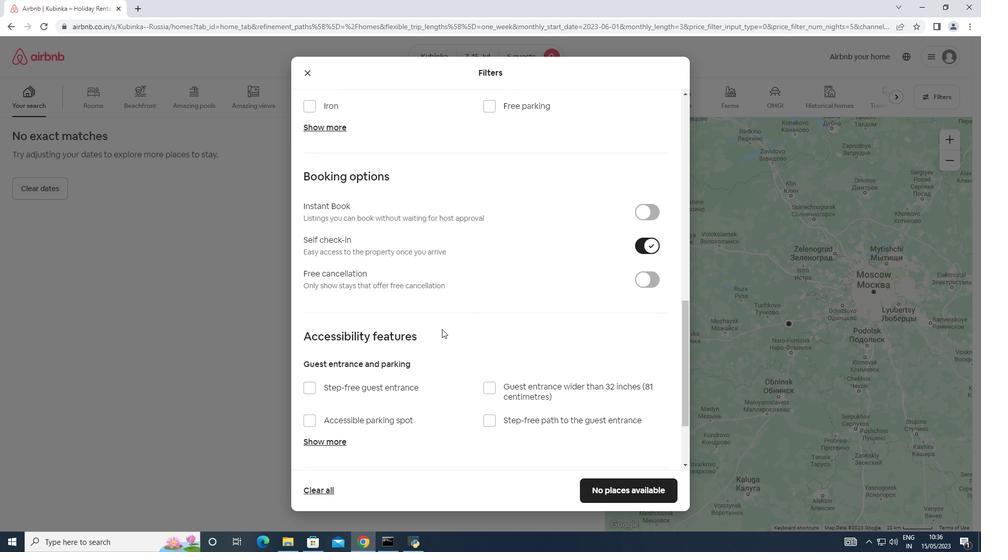 
Action: Mouse scrolled (438, 330) with delta (0, 0)
Screenshot: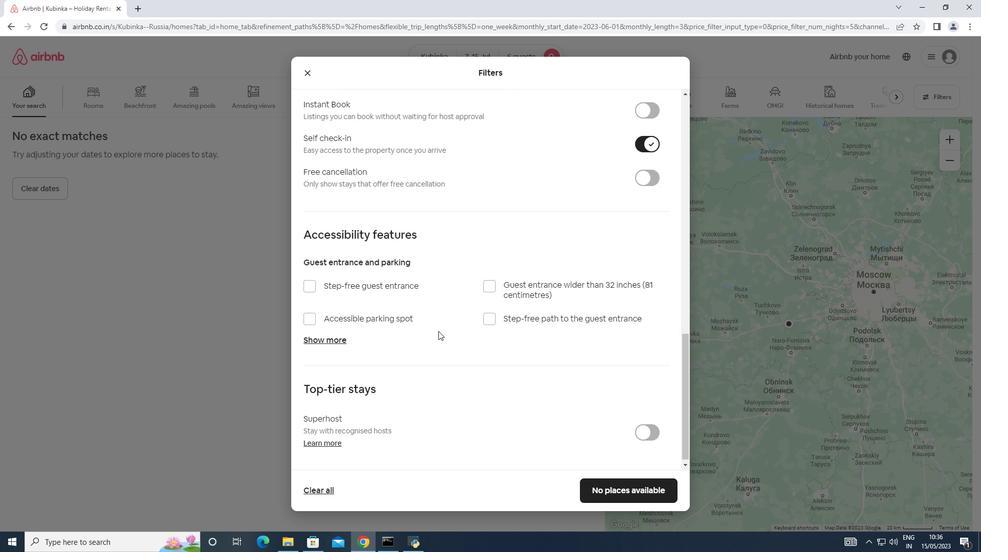 
Action: Mouse scrolled (438, 330) with delta (0, 0)
Screenshot: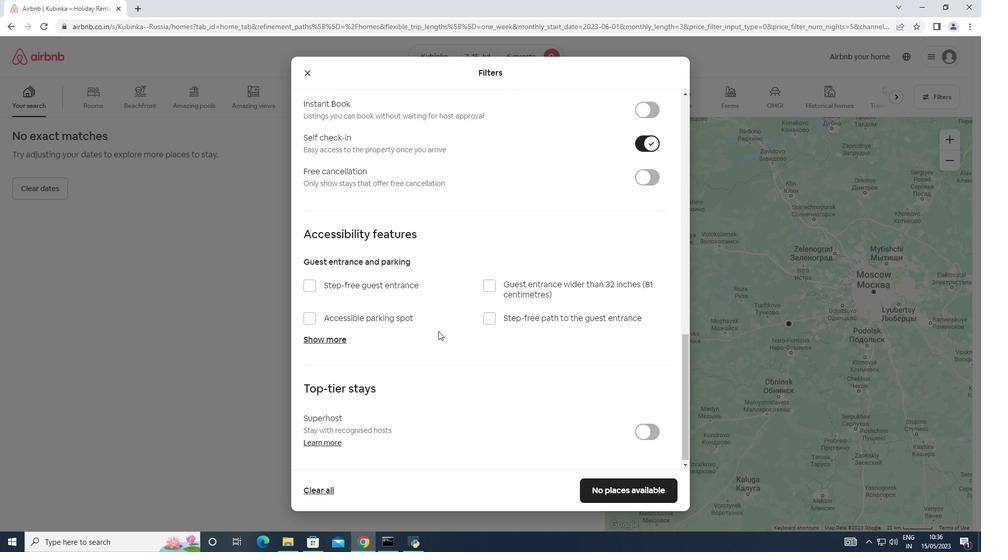 
Action: Mouse moved to (356, 455)
Screenshot: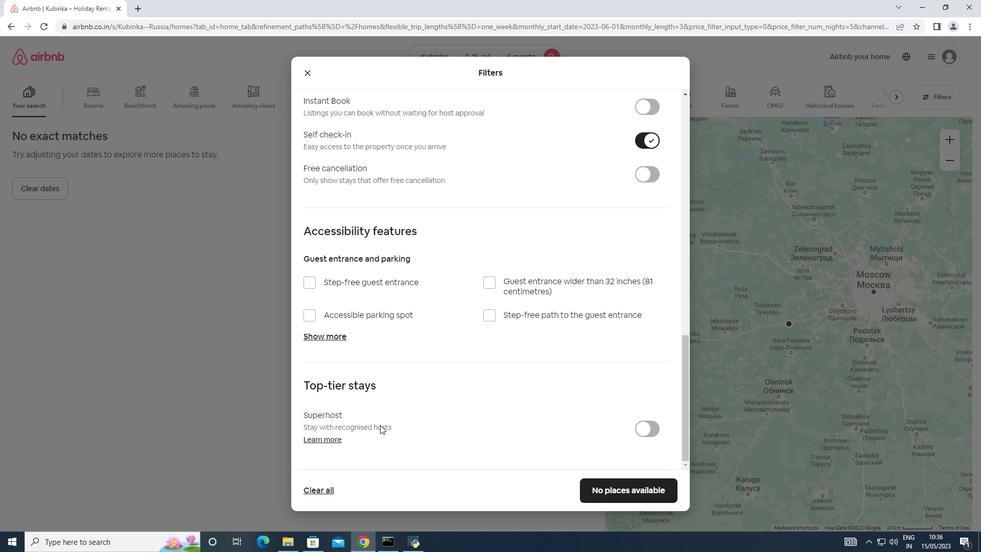 
Action: Mouse scrolled (356, 454) with delta (0, 0)
Screenshot: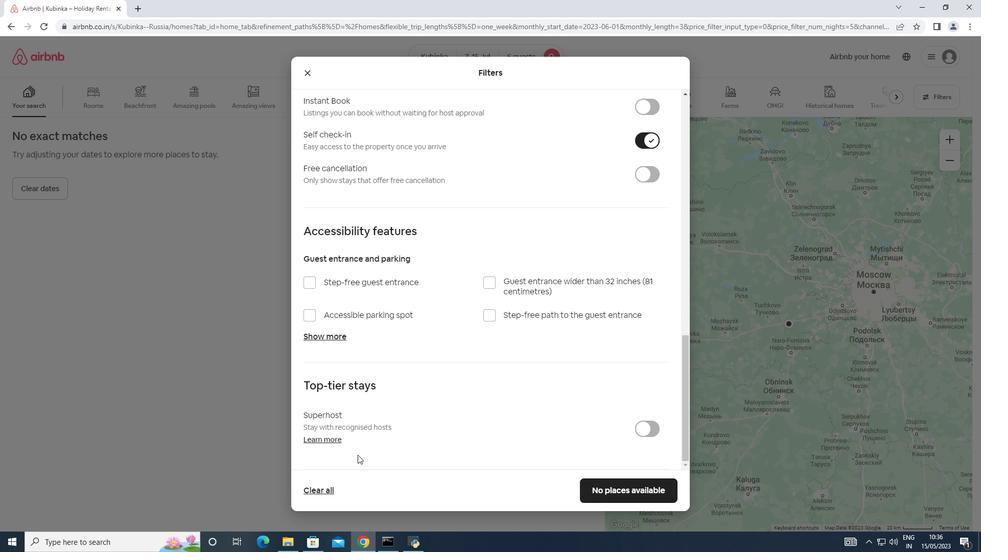 
Action: Mouse scrolled (356, 454) with delta (0, 0)
Screenshot: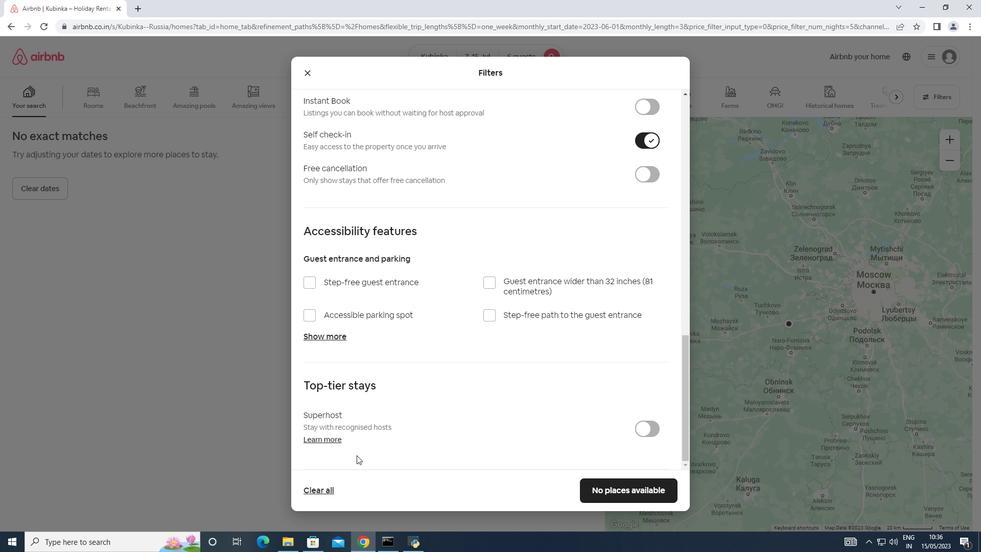 
Action: Mouse moved to (597, 483)
Screenshot: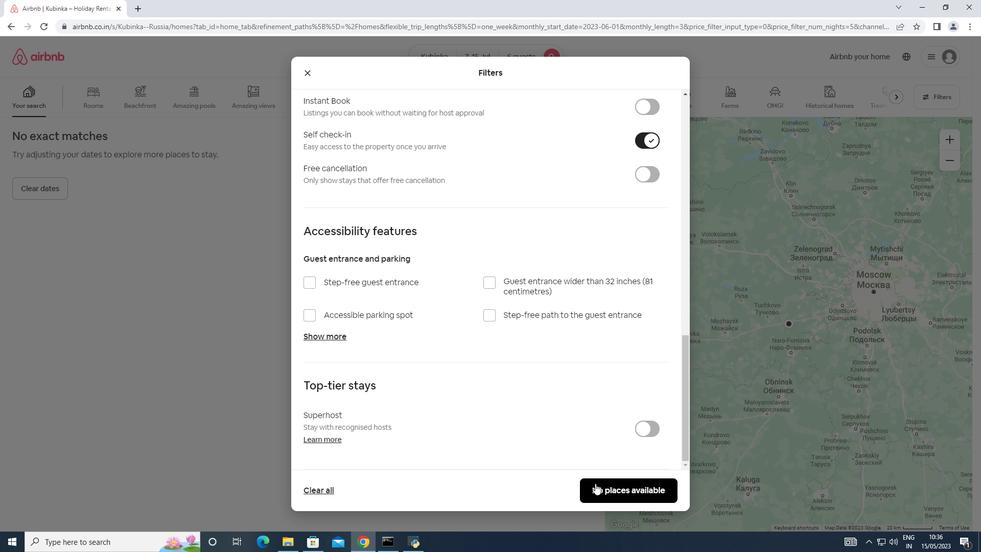 
Action: Mouse pressed left at (597, 483)
Screenshot: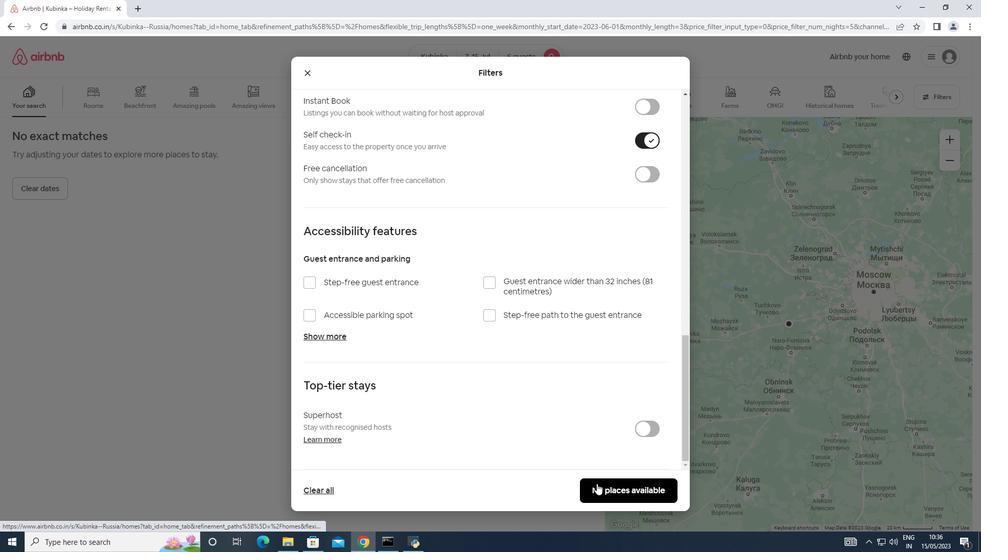 
